 Task: Search one way flight ticket for 1 adult, 5 children, 2 infants in seat and 1 infant on lap in first from Mobile: Mobile Regional Airport to Laramie: Laramie Regional Airport on 5-3-2023. Choice of flights is Emirates. Number of bags: 7 checked bags. Price is upto 100000. Outbound departure time preference is 16:30.
Action: Mouse moved to (236, 328)
Screenshot: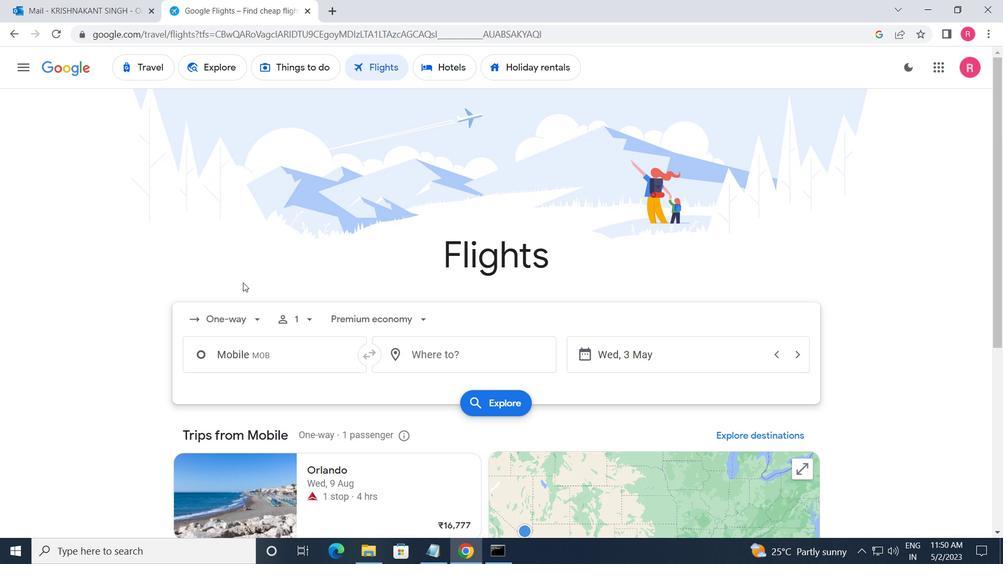 
Action: Mouse pressed left at (236, 328)
Screenshot: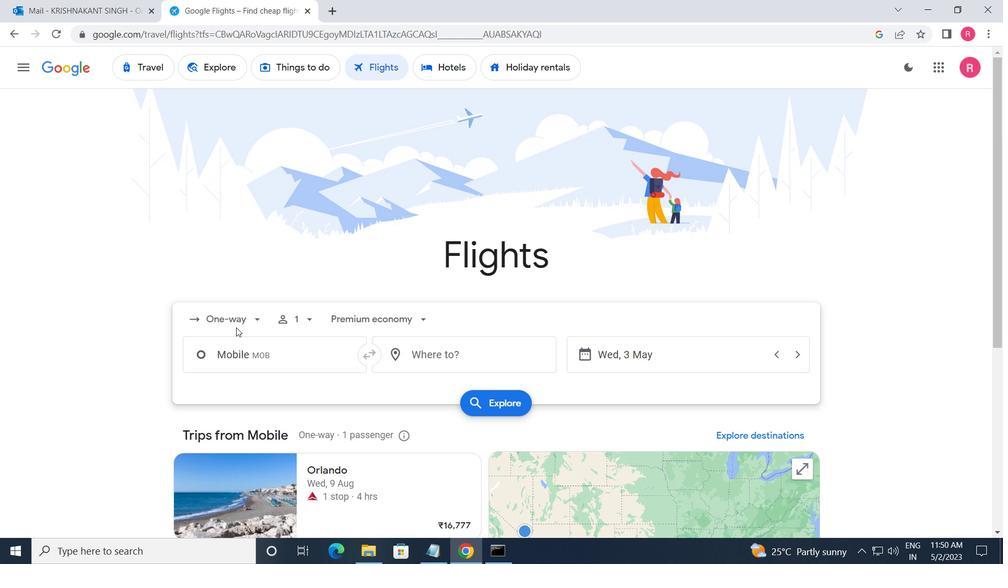 
Action: Mouse moved to (252, 382)
Screenshot: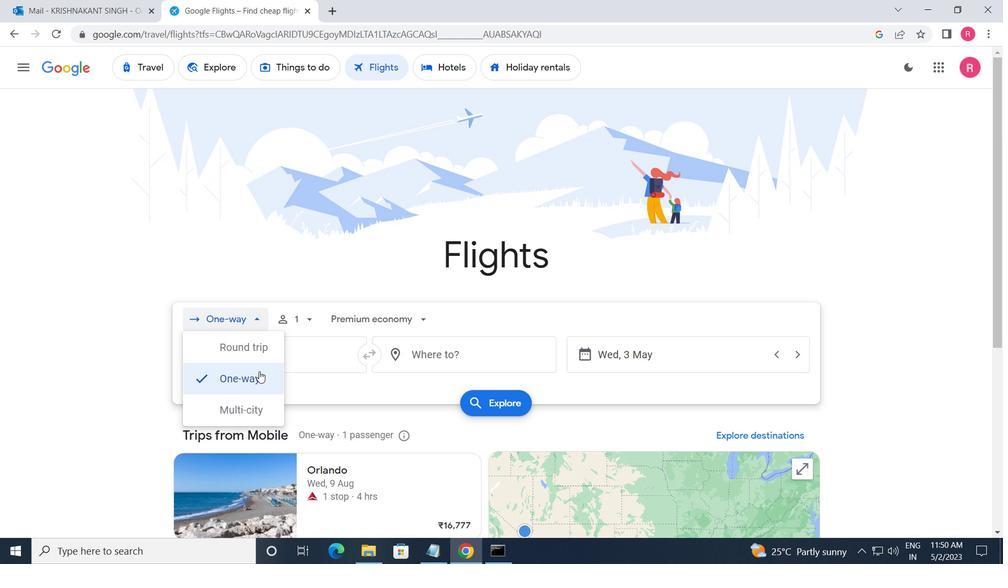 
Action: Mouse pressed left at (252, 382)
Screenshot: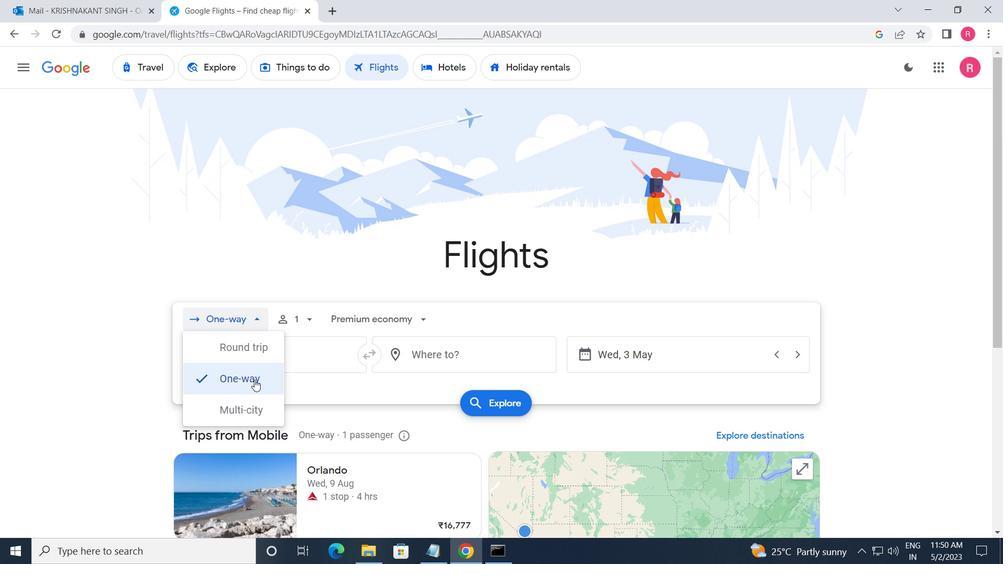 
Action: Mouse moved to (296, 326)
Screenshot: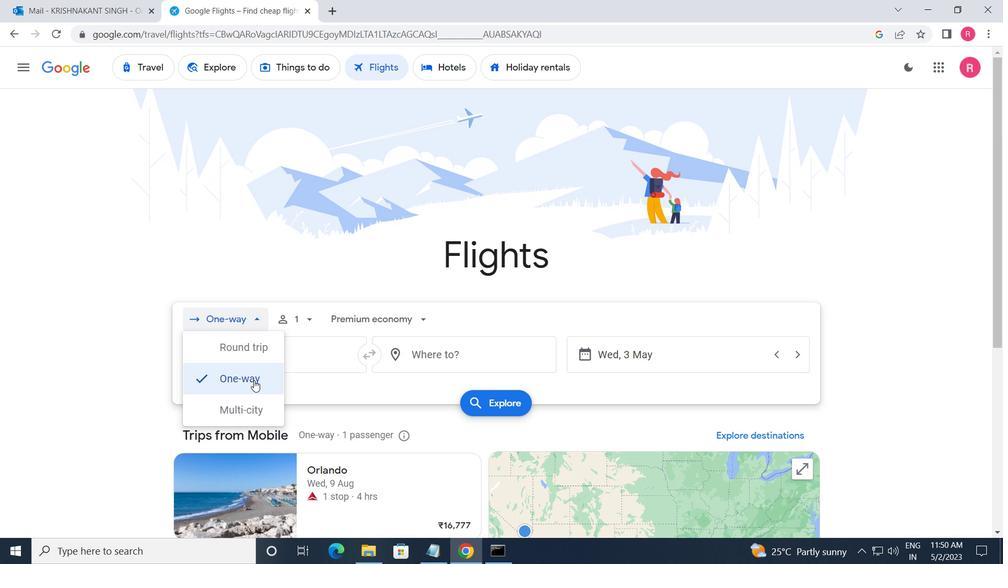 
Action: Mouse pressed left at (296, 326)
Screenshot: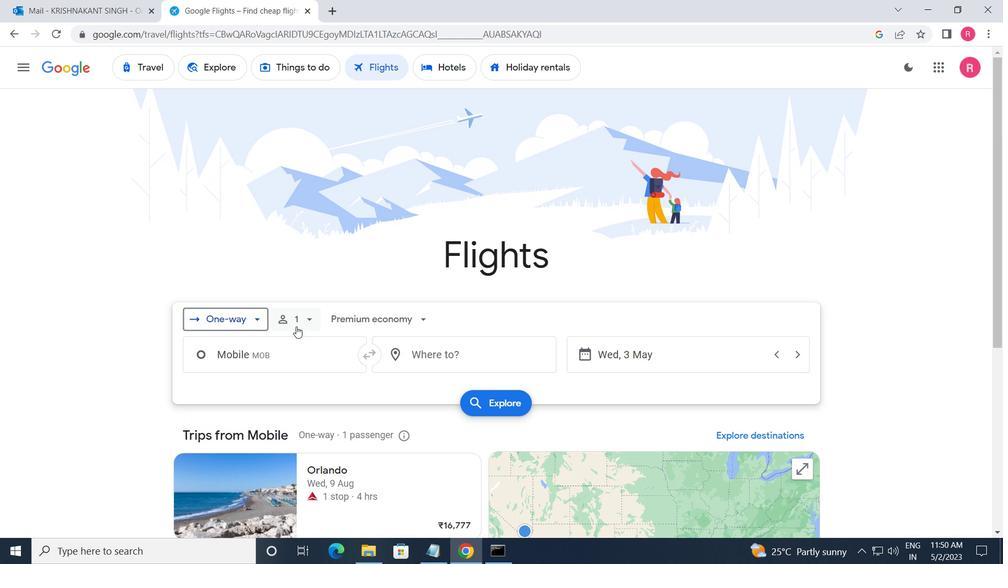 
Action: Mouse moved to (416, 380)
Screenshot: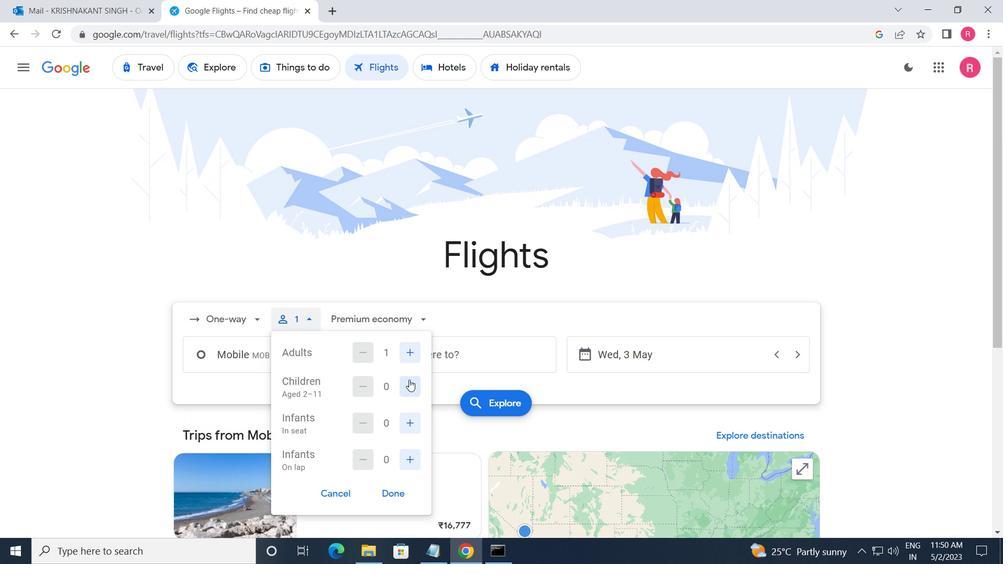 
Action: Mouse pressed left at (416, 380)
Screenshot: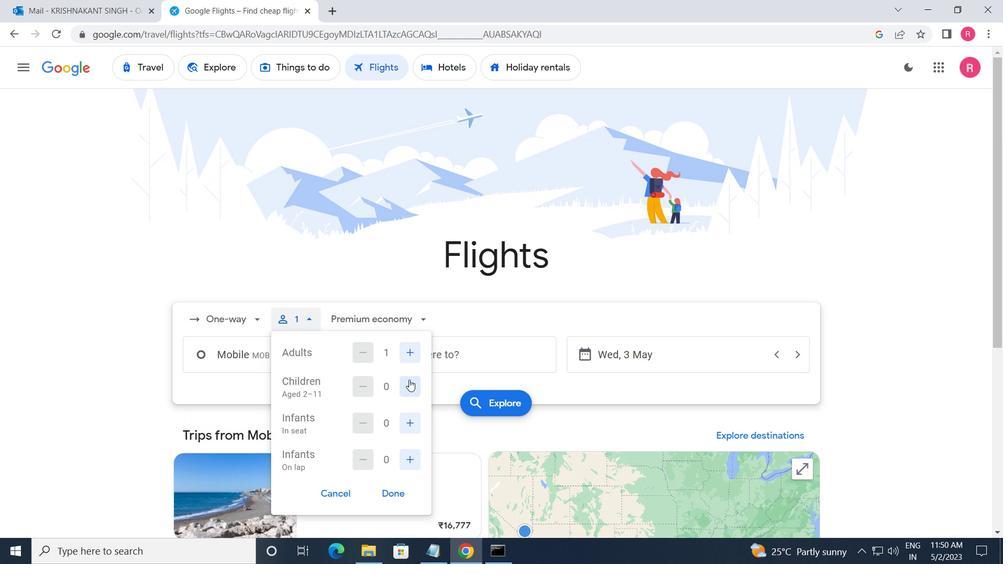 
Action: Mouse pressed left at (416, 380)
Screenshot: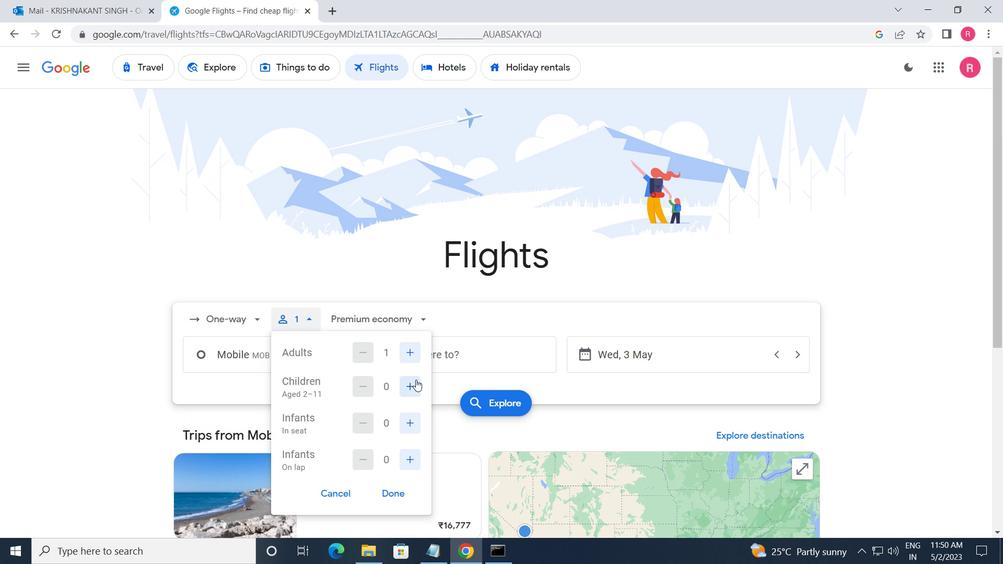 
Action: Mouse pressed left at (416, 380)
Screenshot: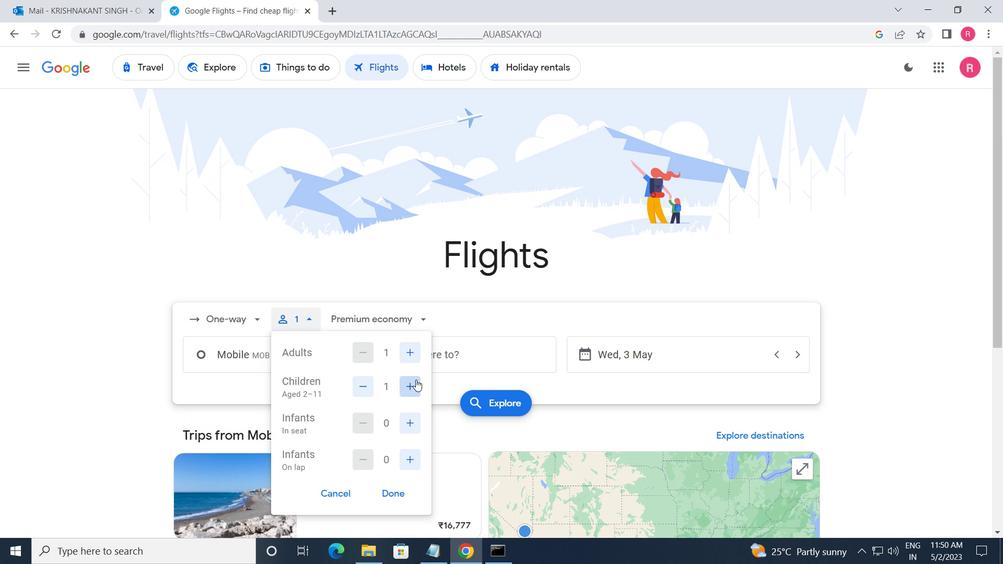 
Action: Mouse pressed left at (416, 380)
Screenshot: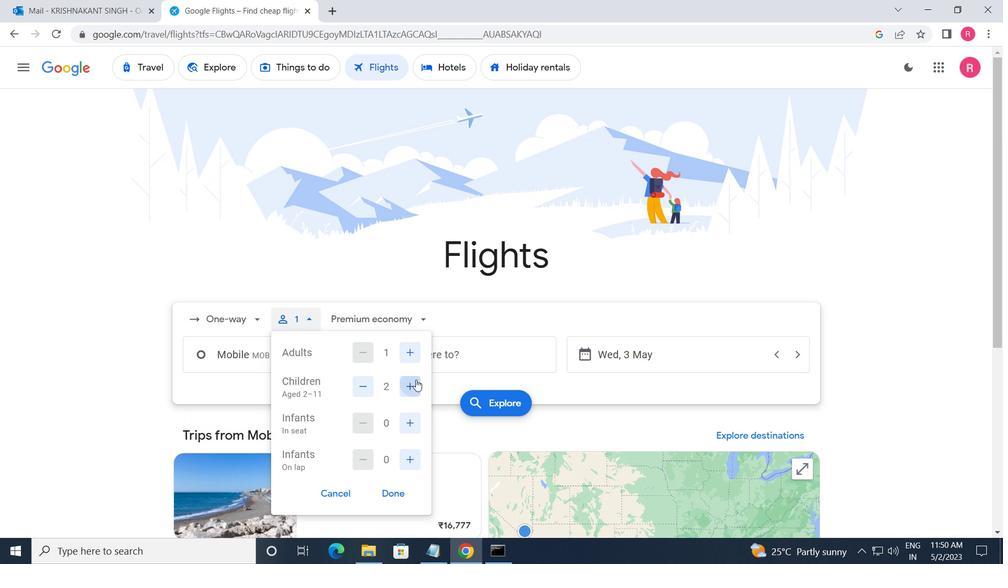 
Action: Mouse pressed left at (416, 380)
Screenshot: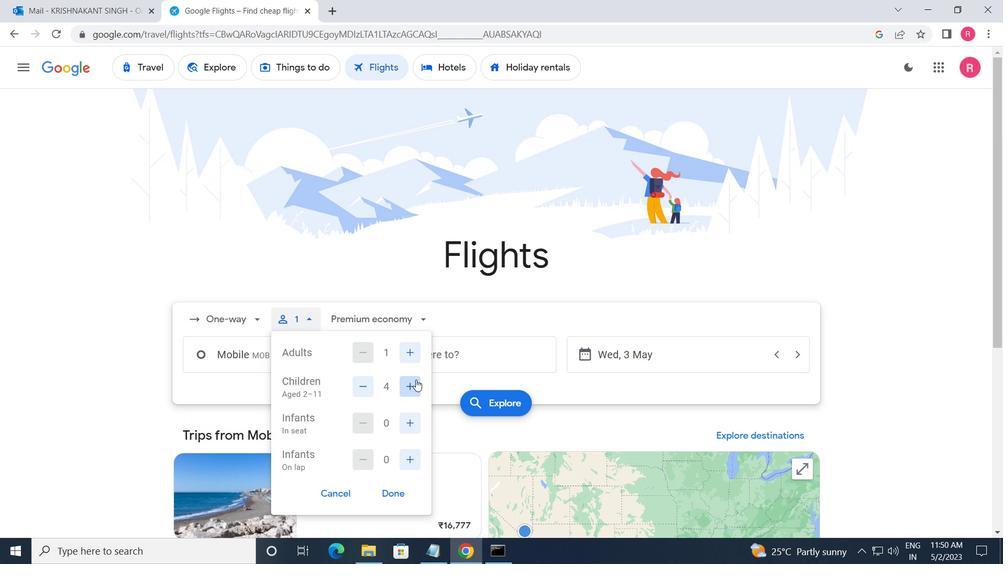 
Action: Mouse moved to (411, 421)
Screenshot: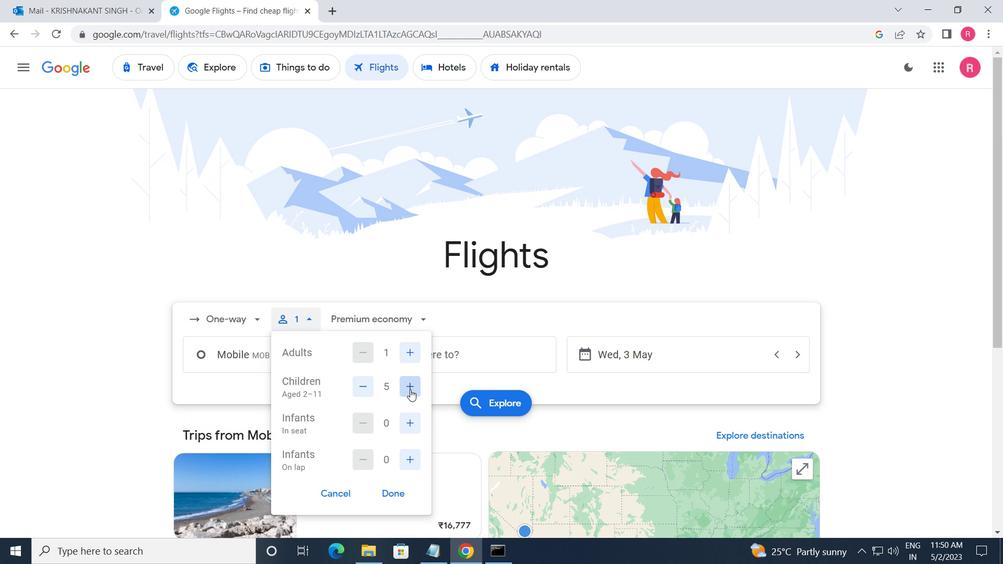 
Action: Mouse pressed left at (411, 421)
Screenshot: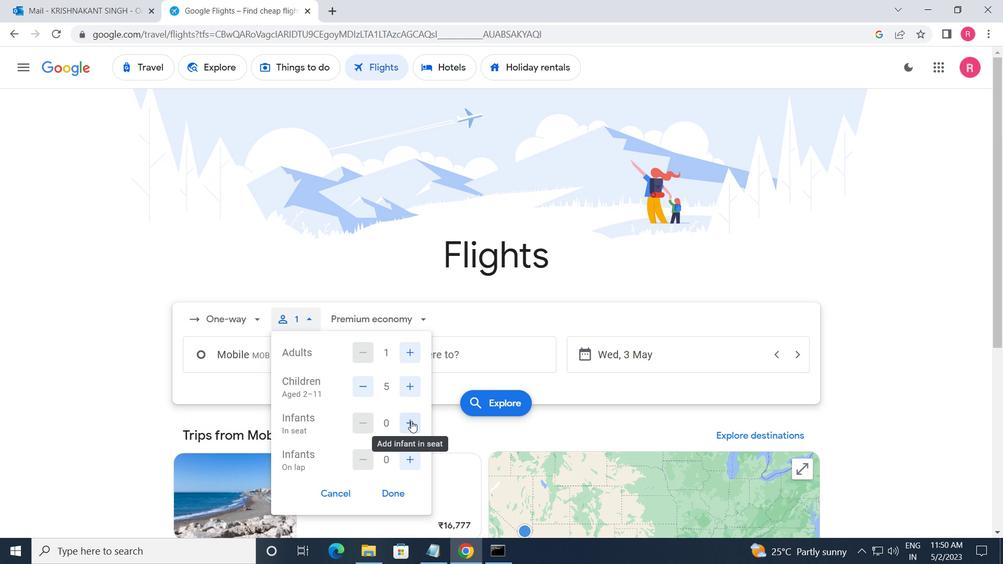 
Action: Mouse moved to (411, 421)
Screenshot: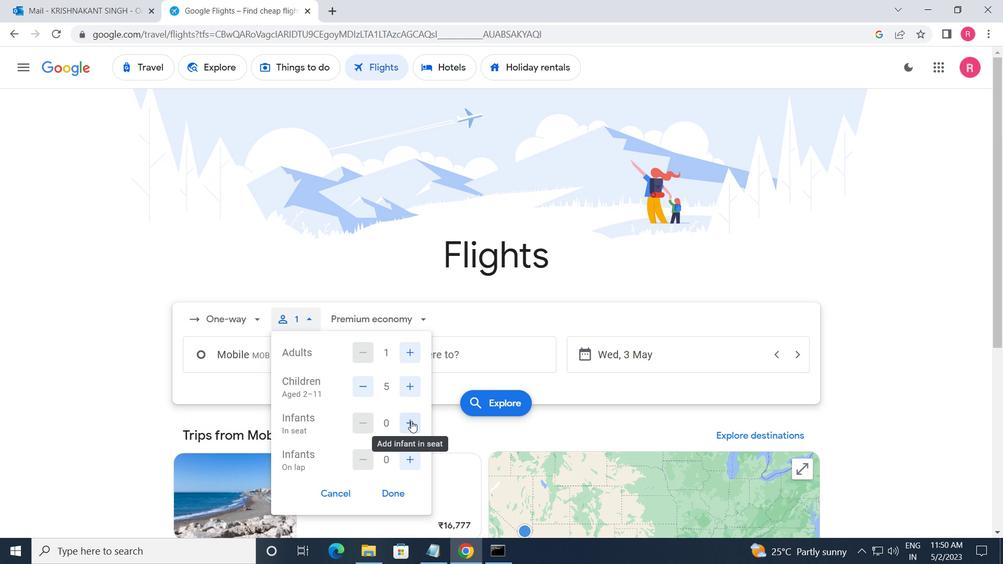 
Action: Mouse pressed left at (411, 421)
Screenshot: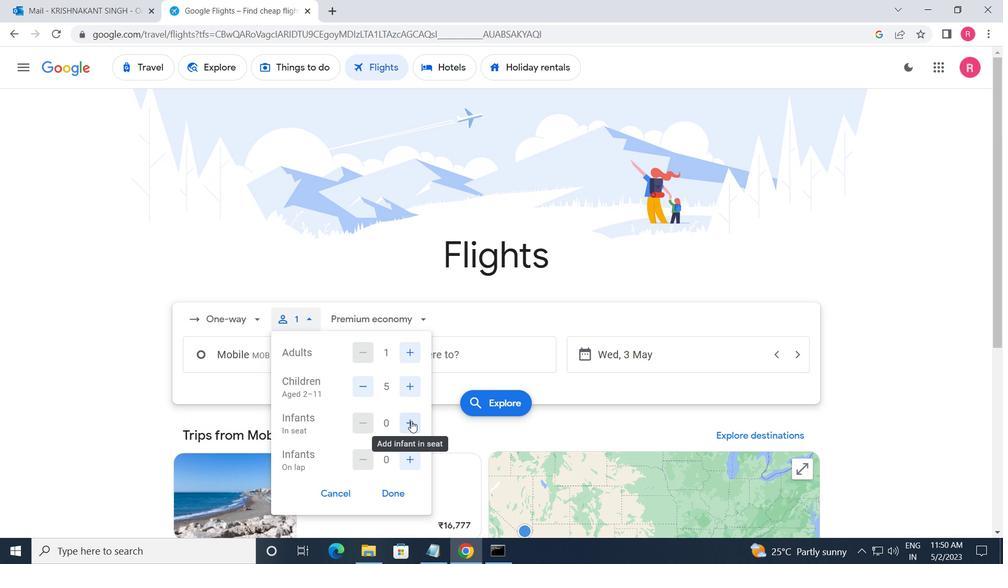 
Action: Mouse moved to (406, 458)
Screenshot: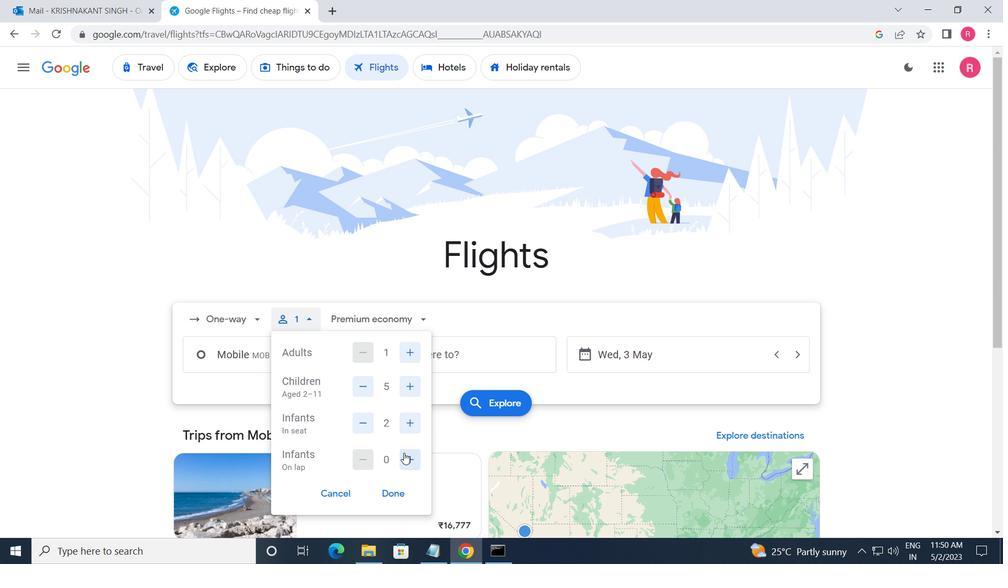
Action: Mouse pressed left at (406, 458)
Screenshot: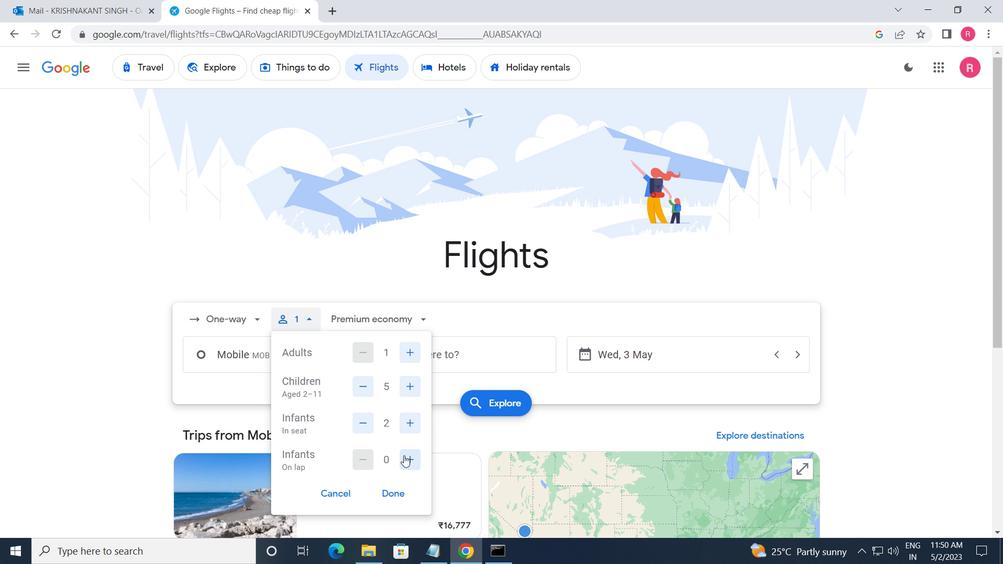 
Action: Mouse moved to (367, 462)
Screenshot: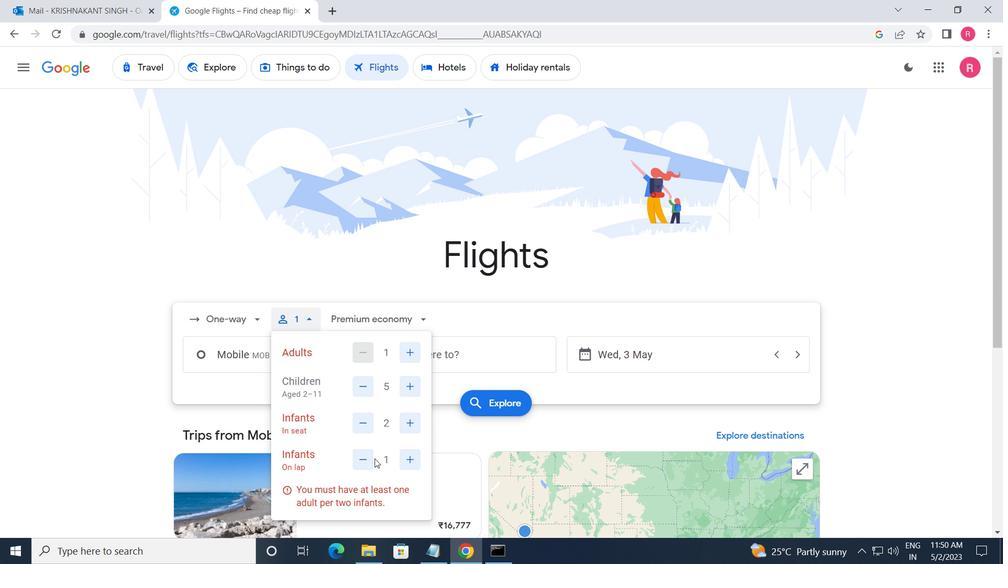 
Action: Mouse pressed left at (367, 462)
Screenshot: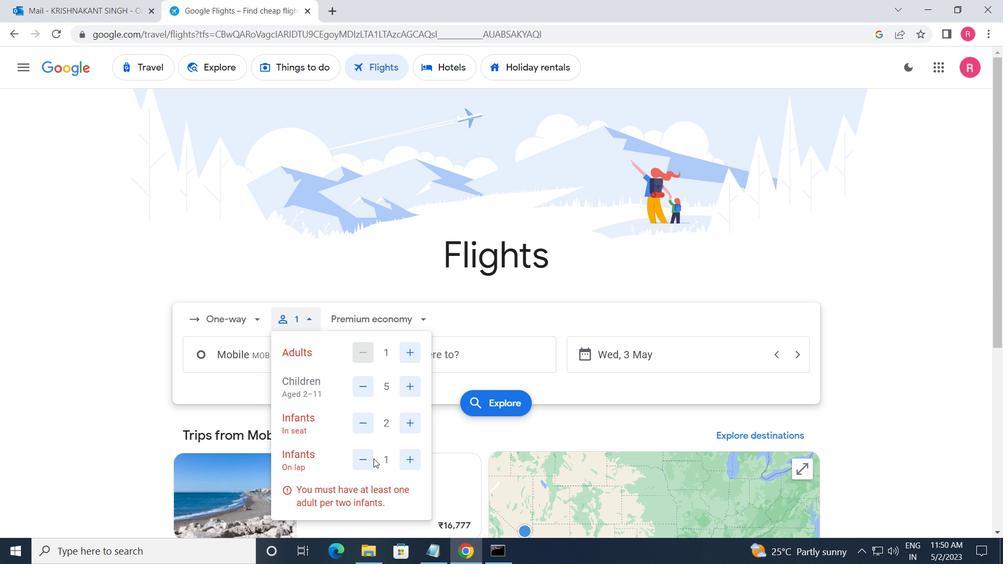 
Action: Mouse moved to (391, 503)
Screenshot: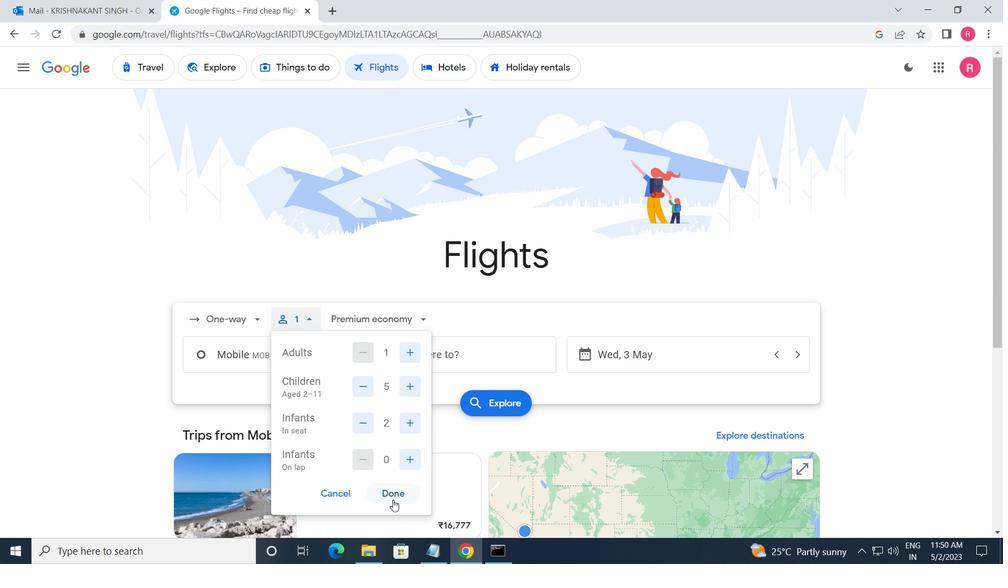 
Action: Mouse pressed left at (391, 503)
Screenshot: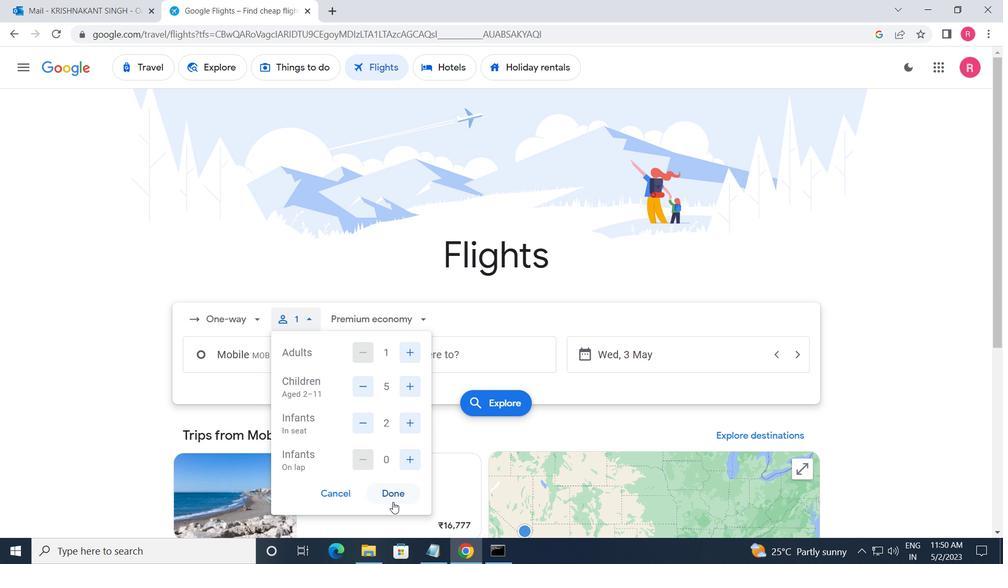 
Action: Mouse moved to (382, 321)
Screenshot: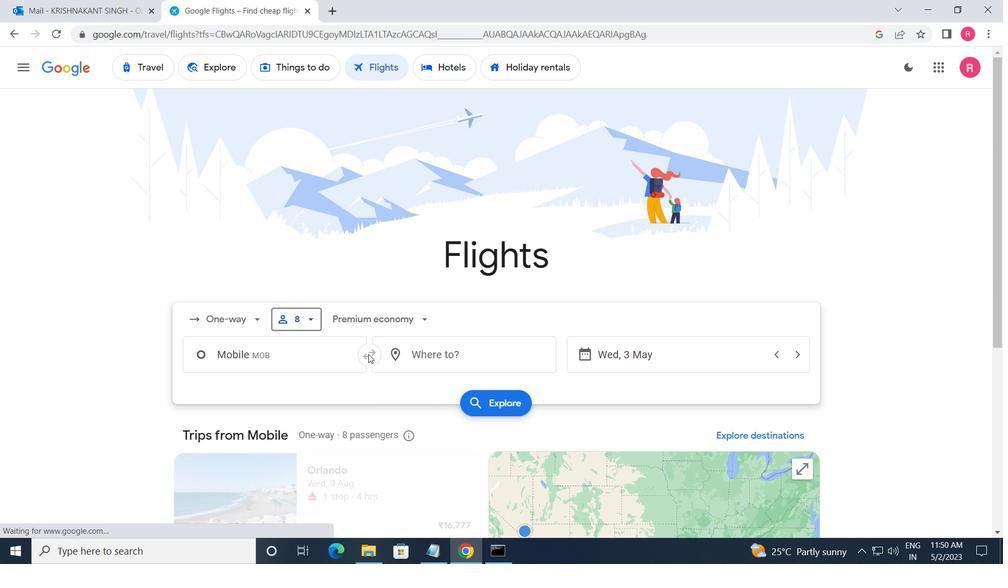 
Action: Mouse pressed left at (382, 321)
Screenshot: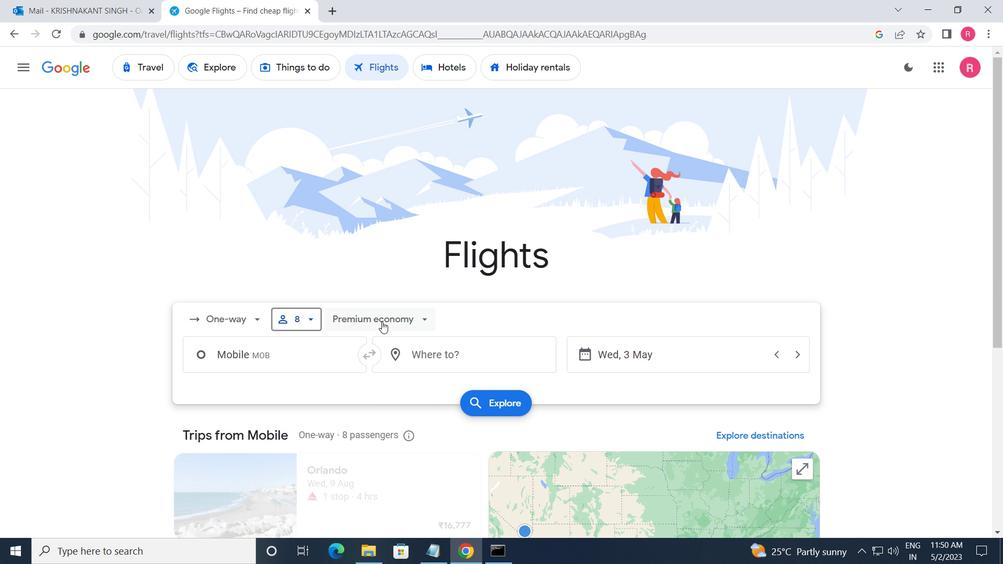 
Action: Mouse moved to (368, 443)
Screenshot: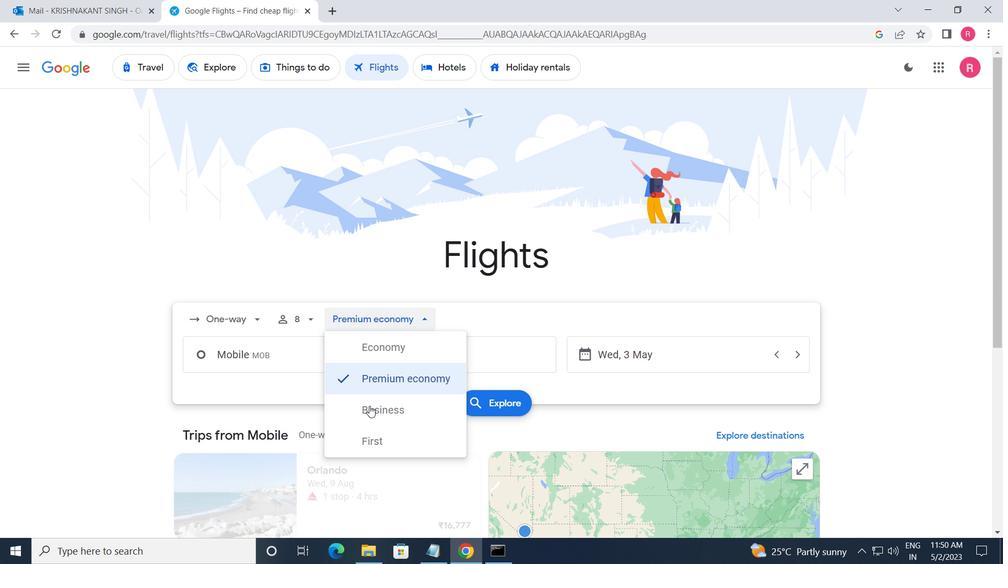 
Action: Mouse pressed left at (368, 443)
Screenshot: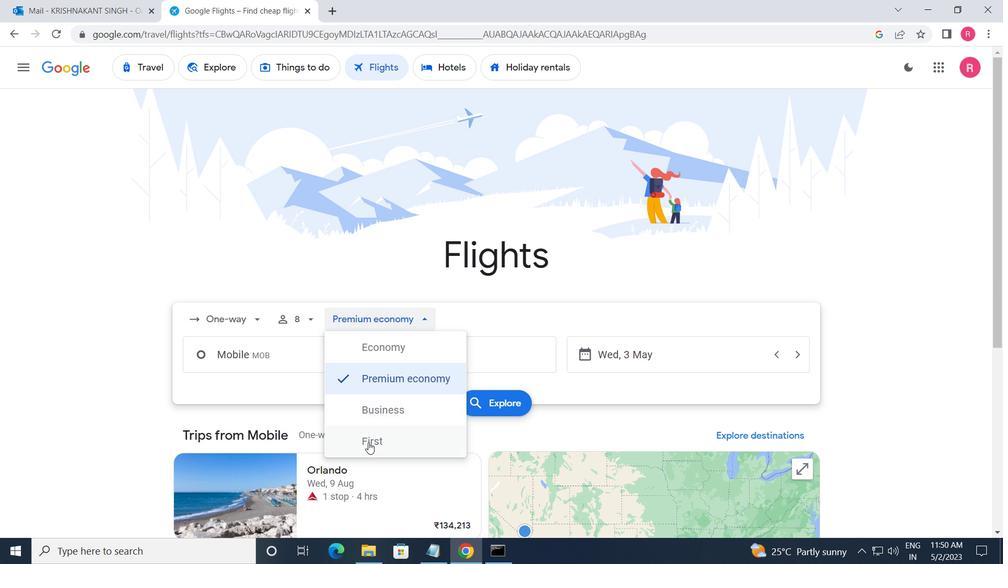 
Action: Mouse moved to (309, 353)
Screenshot: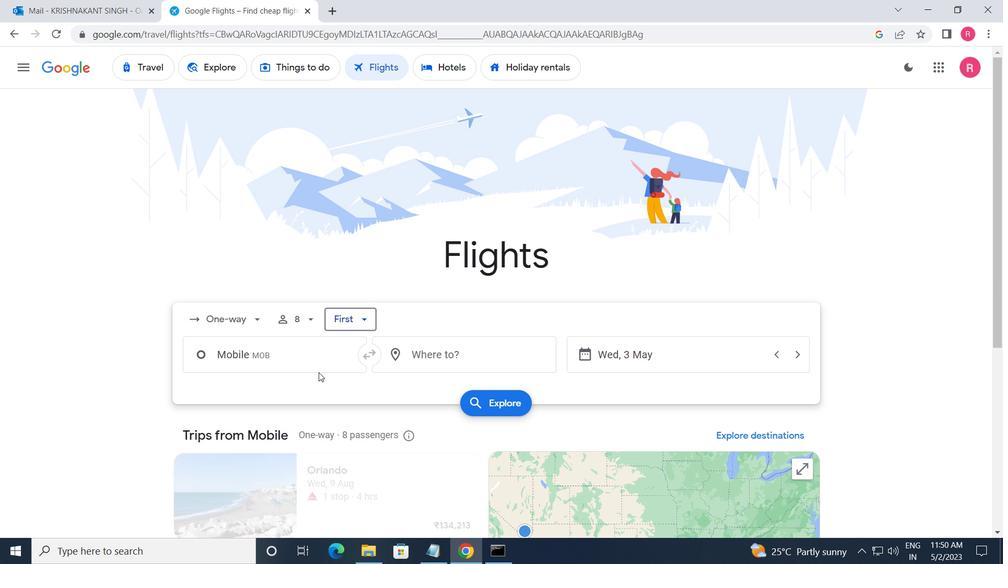 
Action: Mouse pressed left at (309, 353)
Screenshot: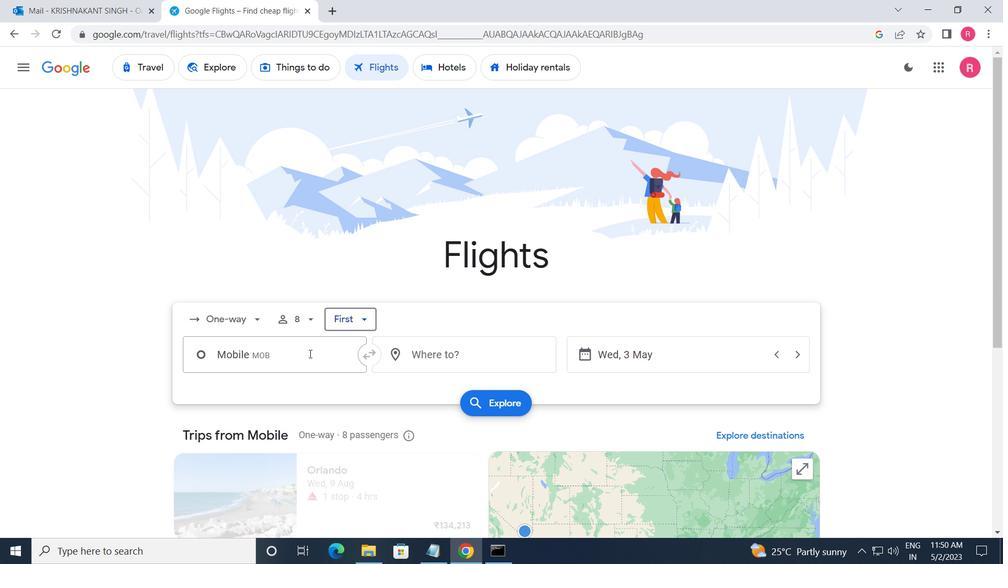 
Action: Mouse moved to (303, 425)
Screenshot: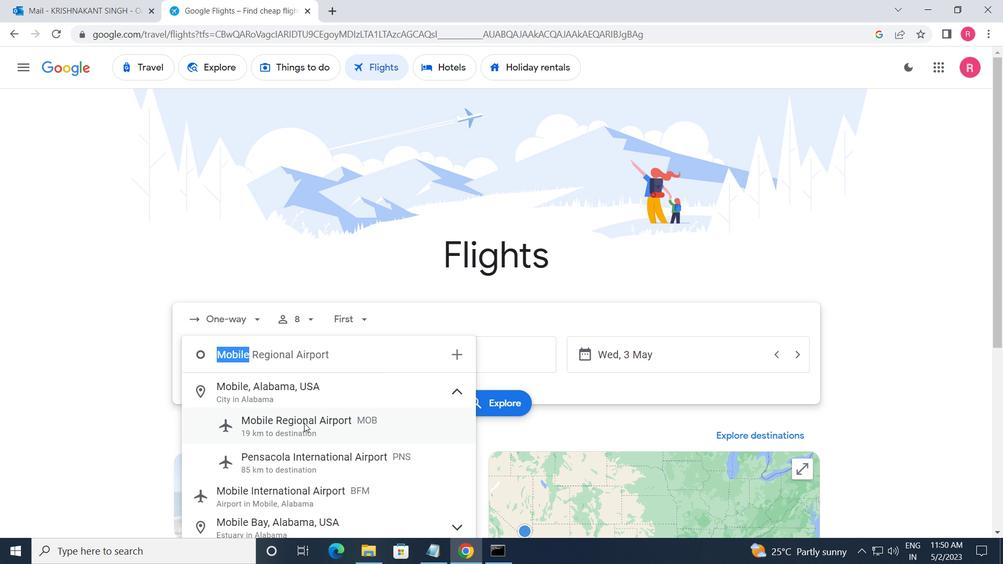 
Action: Mouse pressed left at (303, 425)
Screenshot: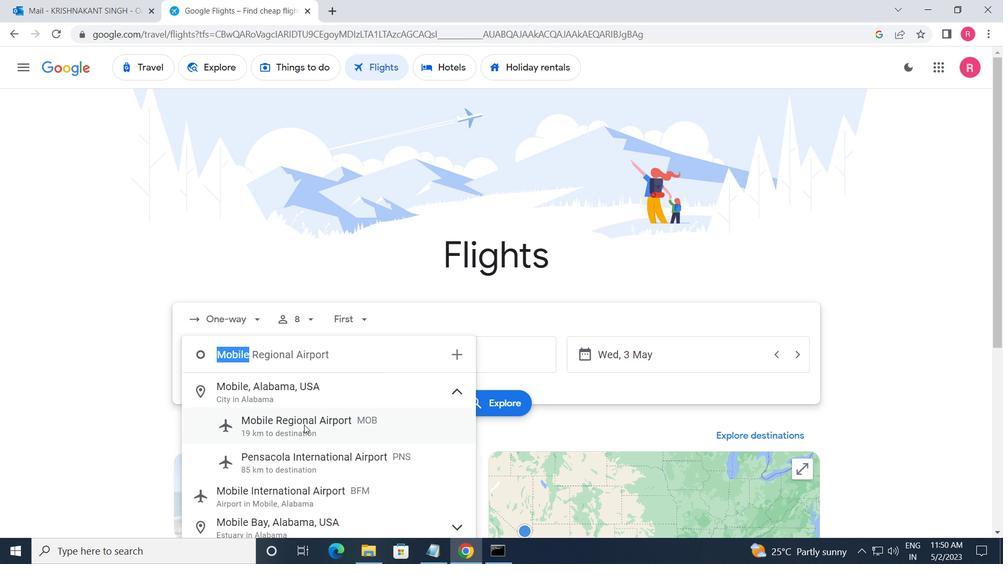 
Action: Mouse moved to (463, 351)
Screenshot: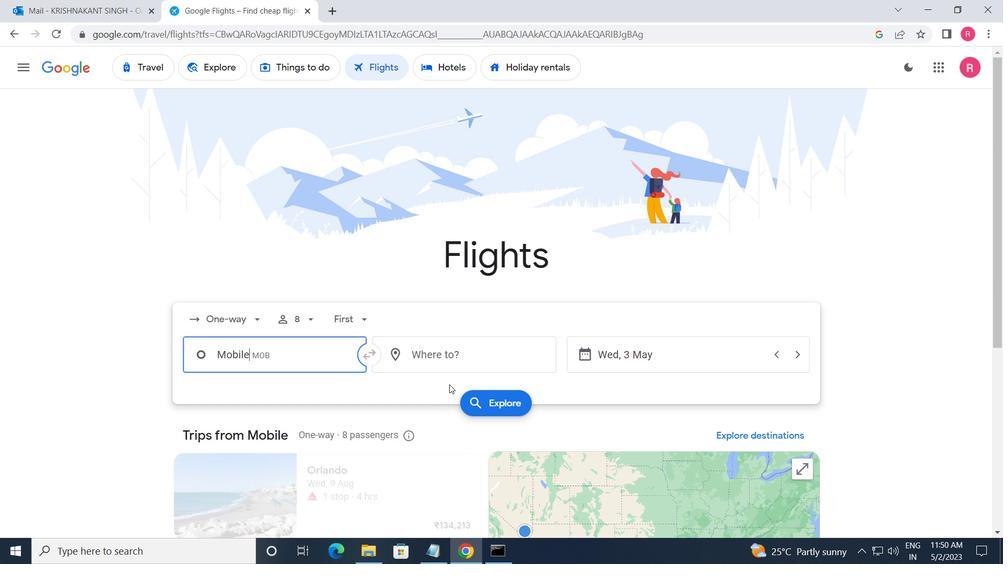 
Action: Mouse pressed left at (463, 351)
Screenshot: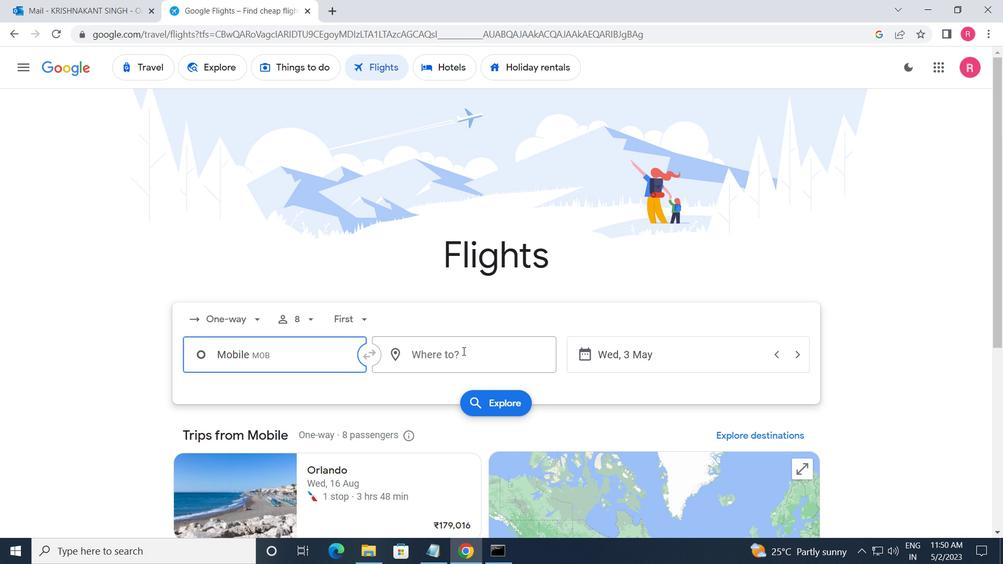 
Action: Mouse moved to (438, 494)
Screenshot: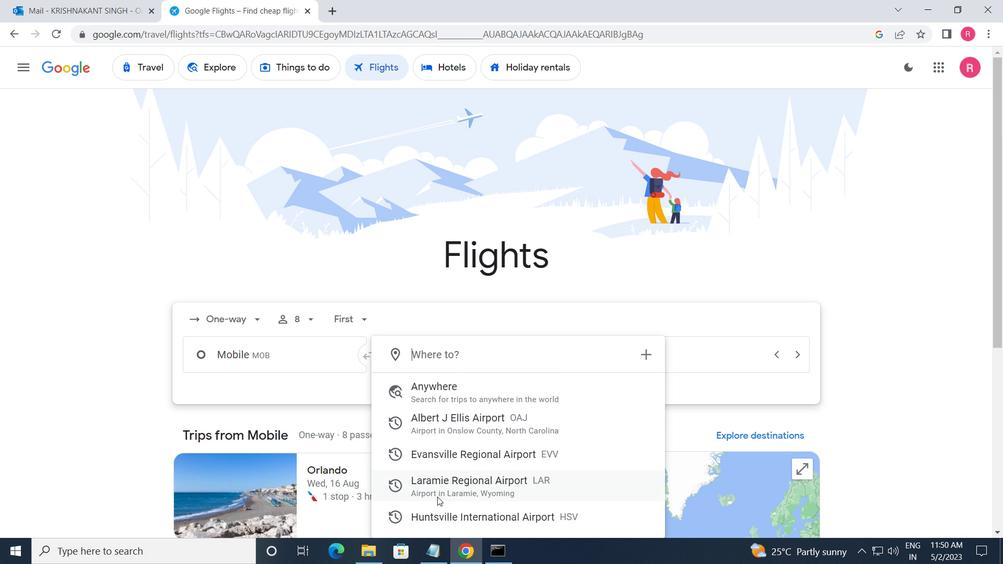 
Action: Mouse pressed left at (438, 494)
Screenshot: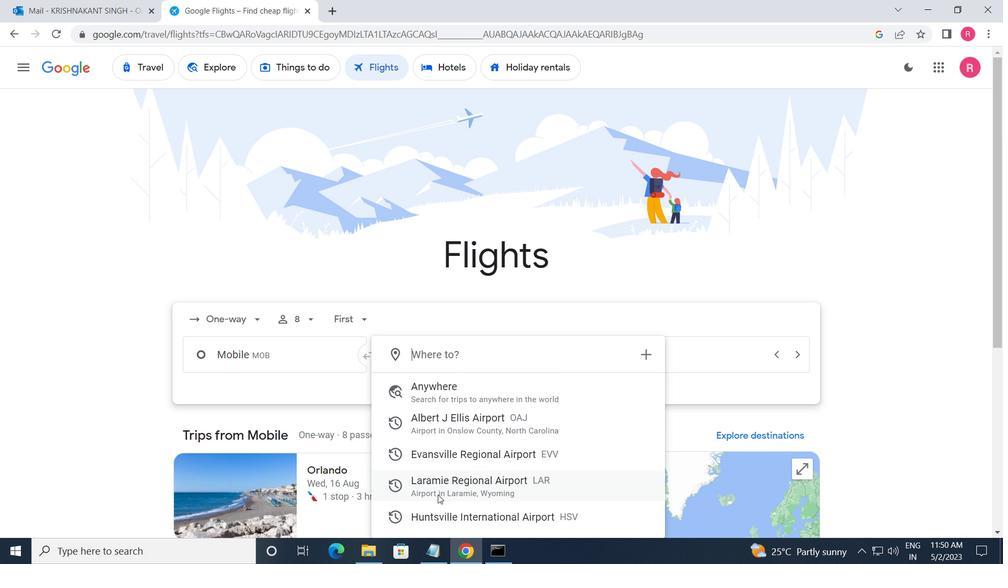 
Action: Mouse moved to (664, 361)
Screenshot: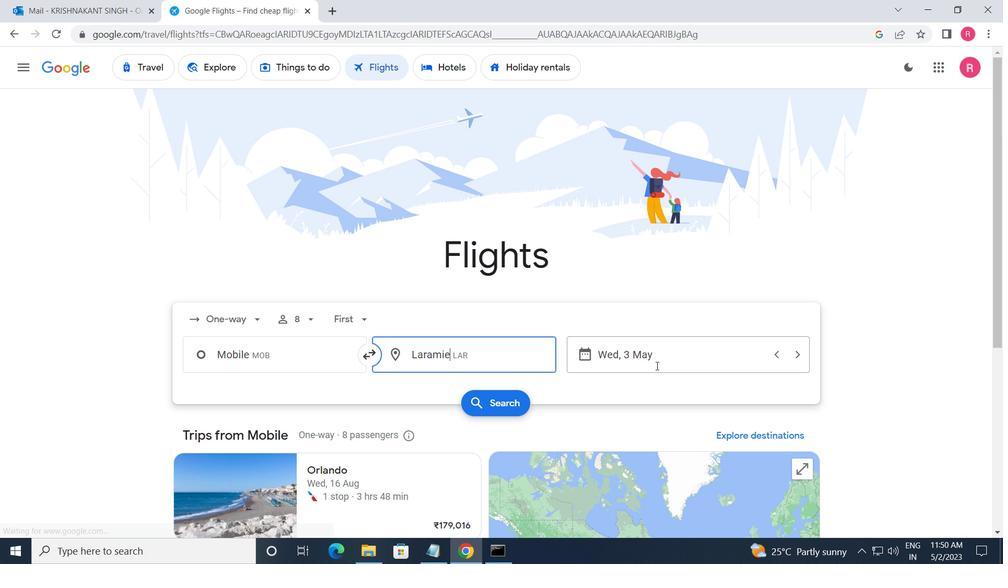 
Action: Mouse pressed left at (664, 361)
Screenshot: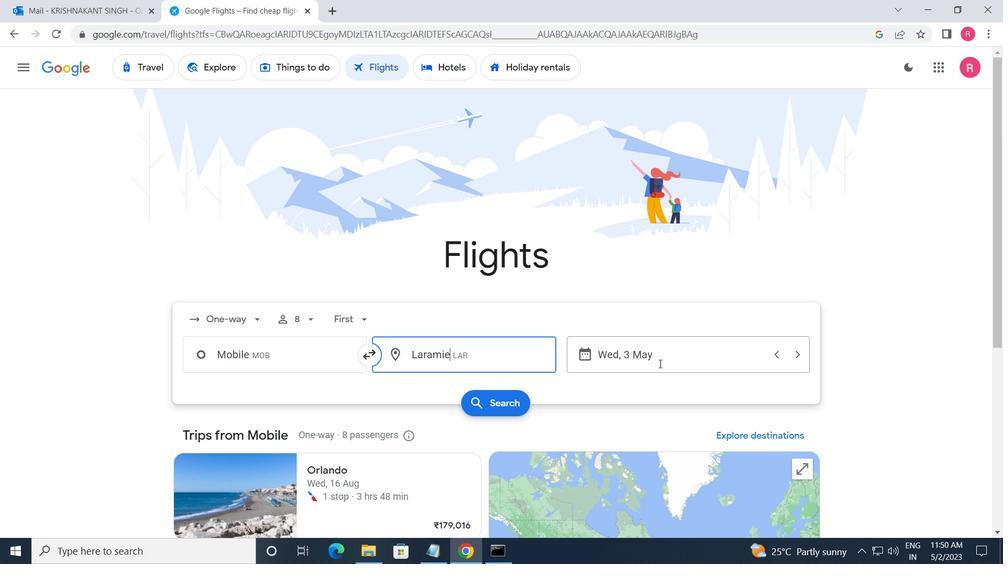 
Action: Mouse moved to (439, 304)
Screenshot: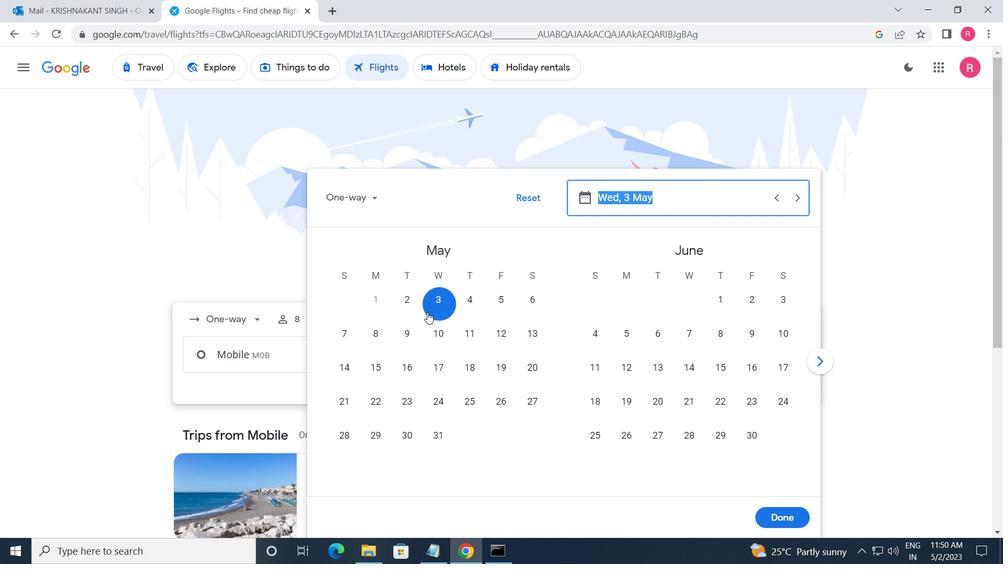 
Action: Mouse pressed left at (439, 304)
Screenshot: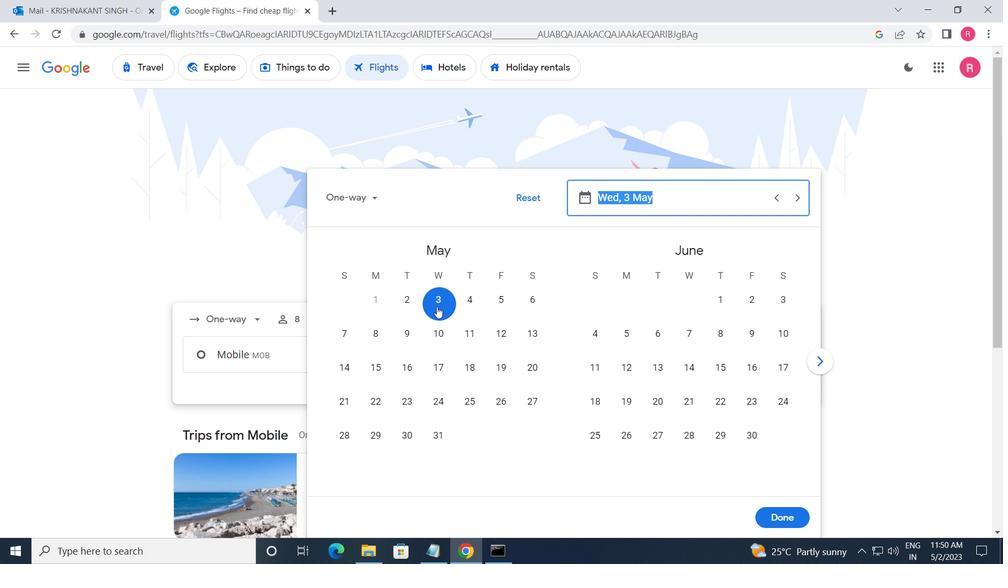 
Action: Mouse moved to (786, 528)
Screenshot: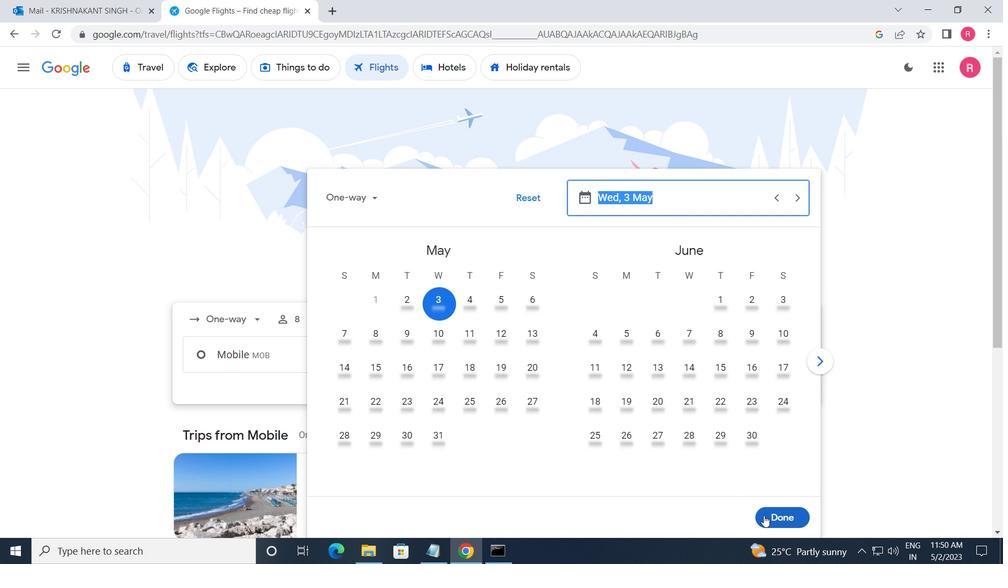 
Action: Mouse pressed left at (786, 528)
Screenshot: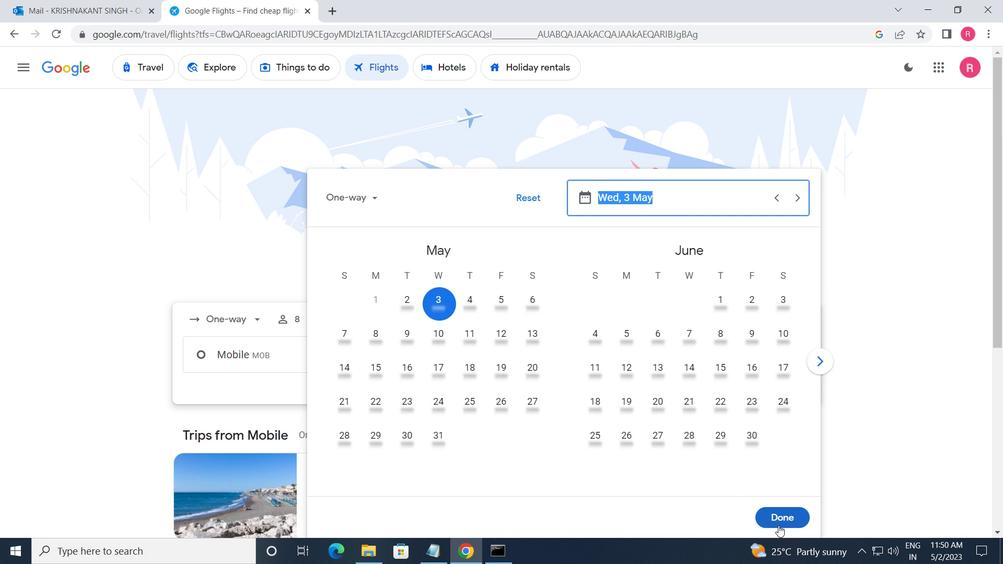 
Action: Mouse moved to (487, 390)
Screenshot: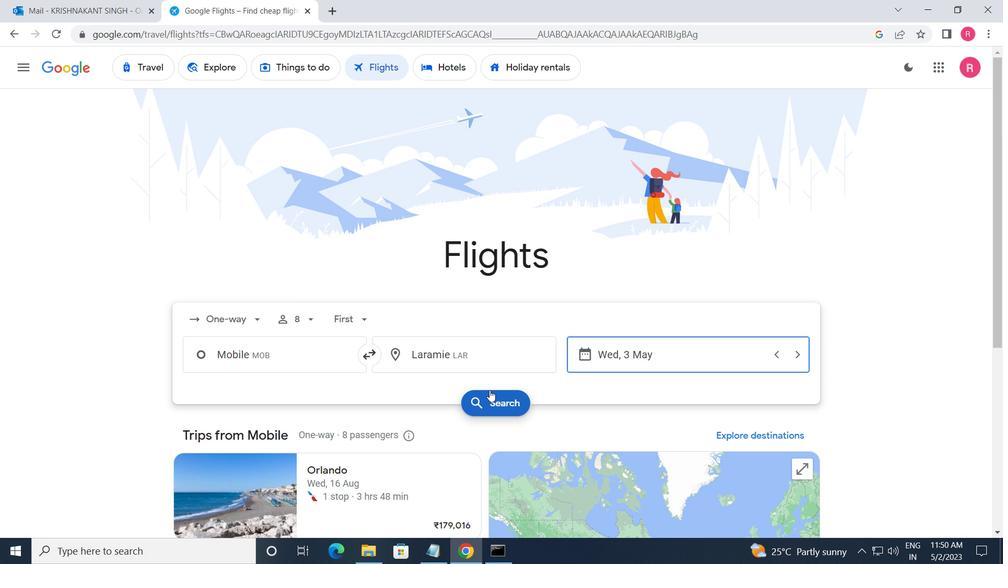 
Action: Mouse pressed left at (487, 390)
Screenshot: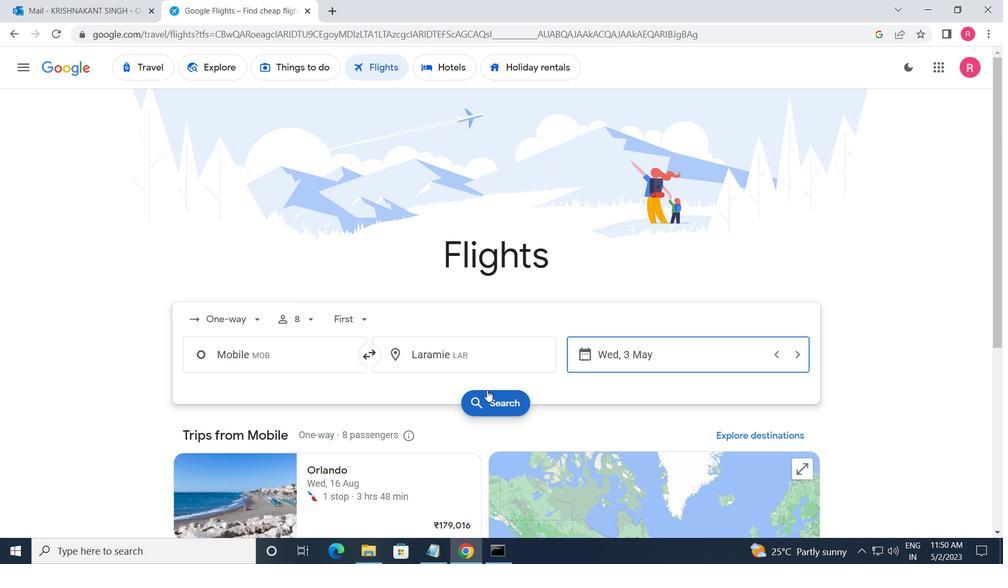 
Action: Mouse moved to (204, 194)
Screenshot: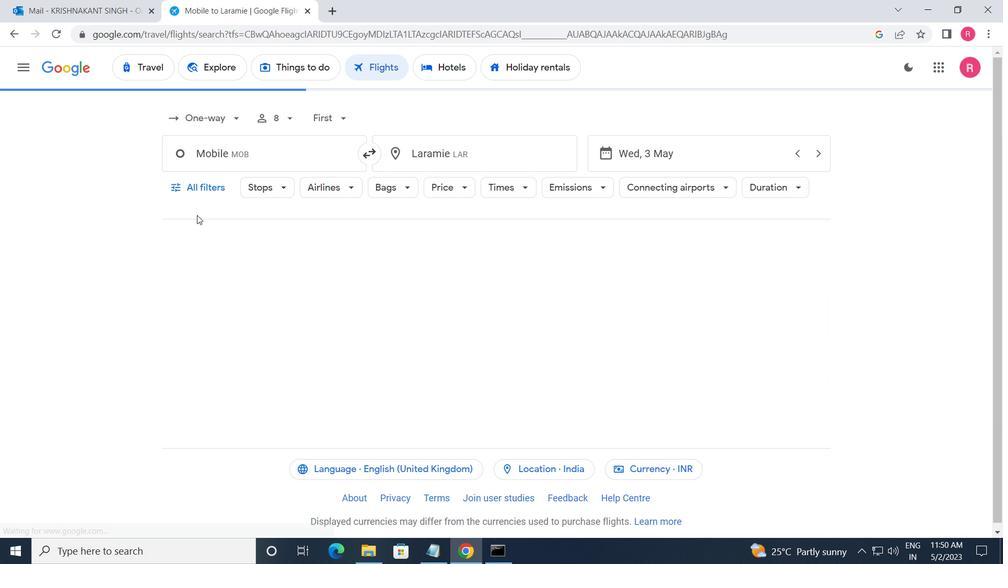 
Action: Mouse pressed left at (204, 194)
Screenshot: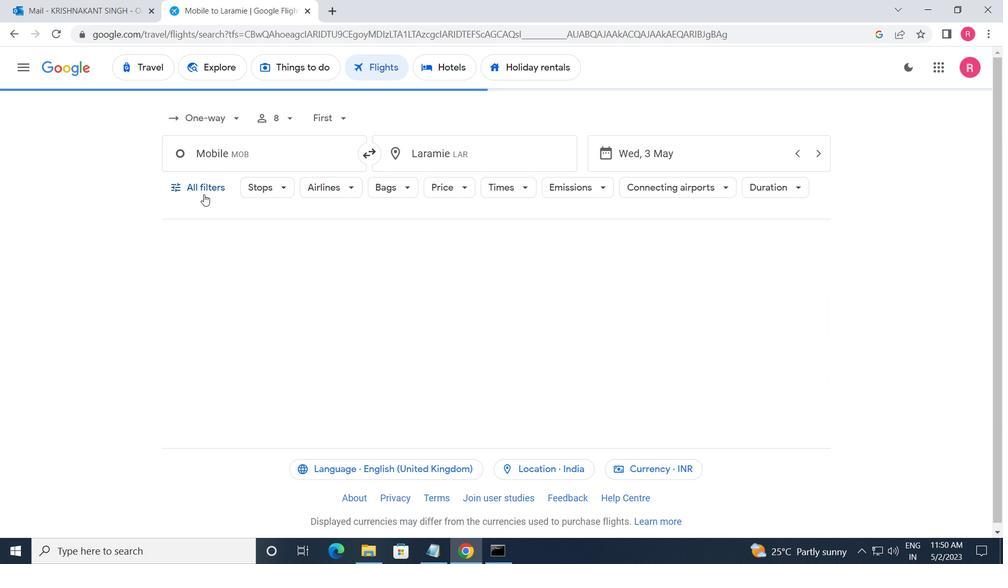 
Action: Mouse moved to (199, 198)
Screenshot: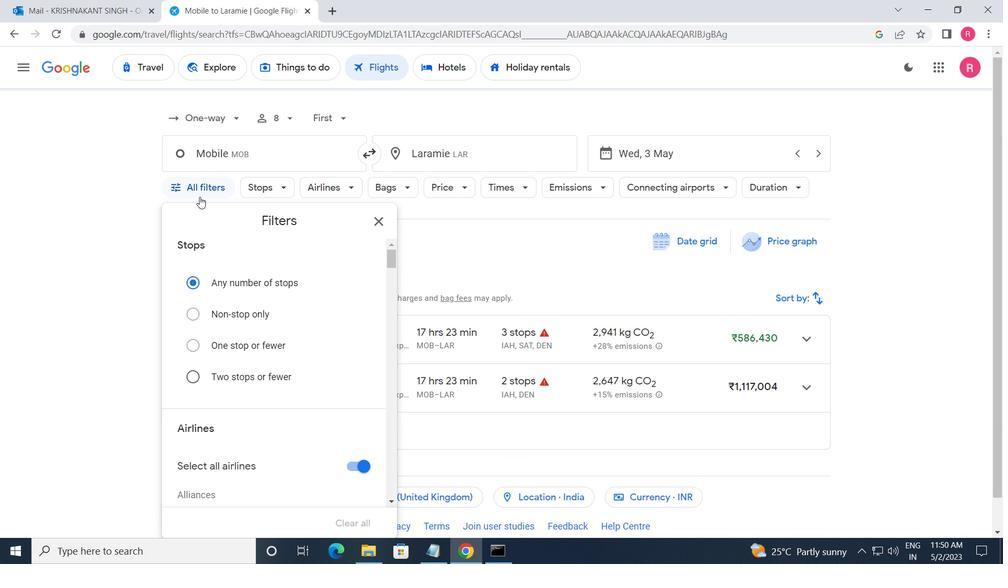 
Action: Mouse scrolled (199, 198) with delta (0, 0)
Screenshot: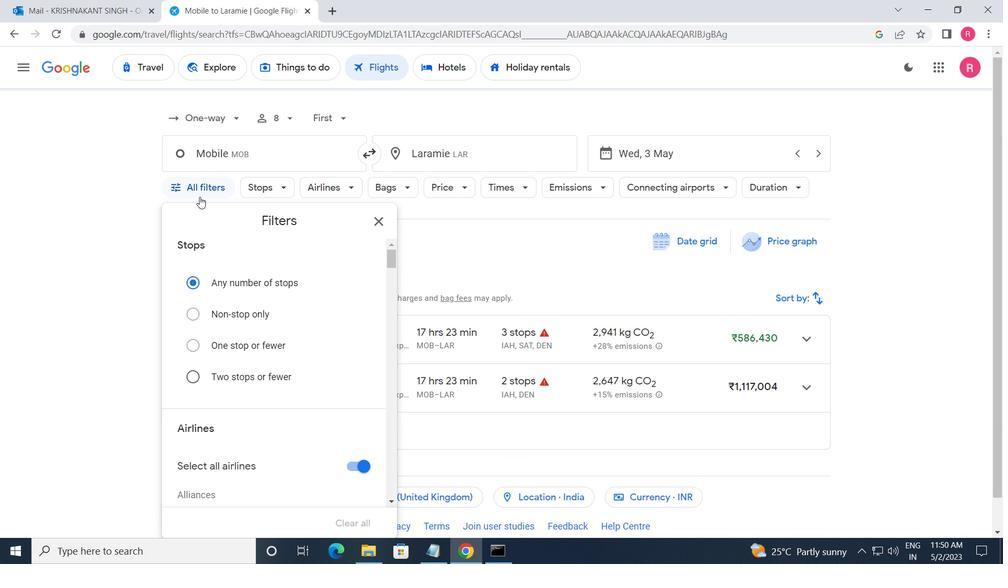 
Action: Mouse moved to (195, 226)
Screenshot: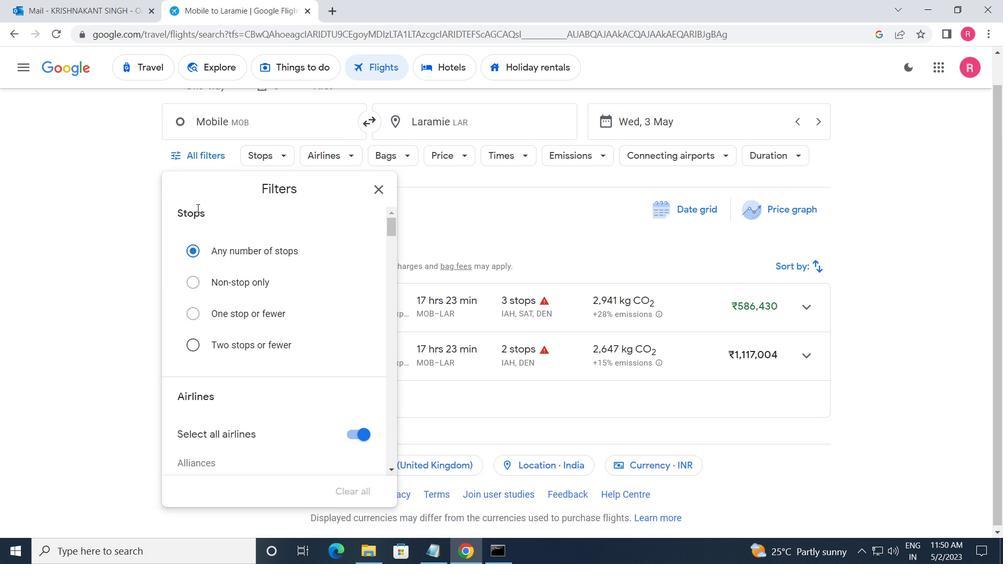 
Action: Mouse scrolled (195, 226) with delta (0, 0)
Screenshot: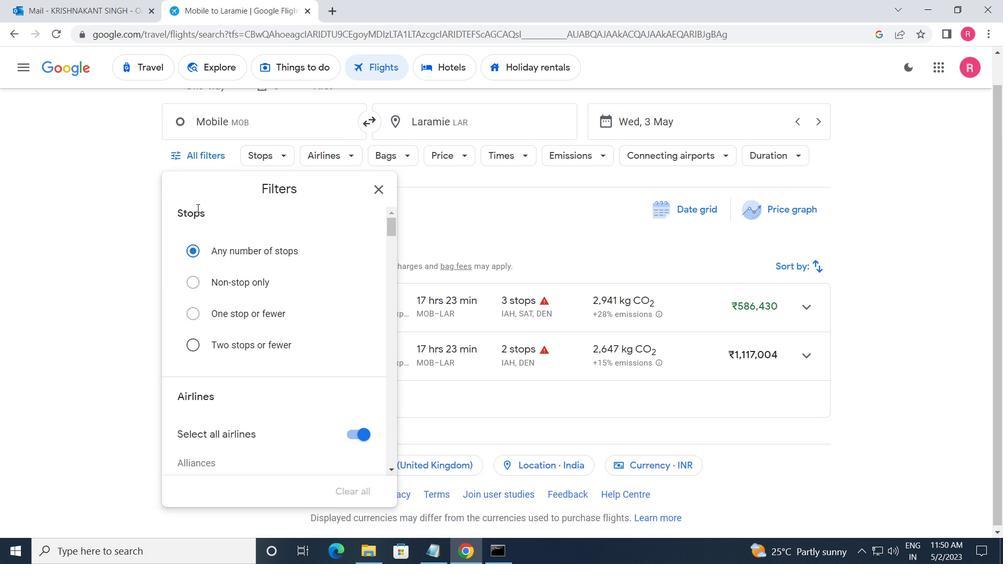 
Action: Mouse moved to (252, 290)
Screenshot: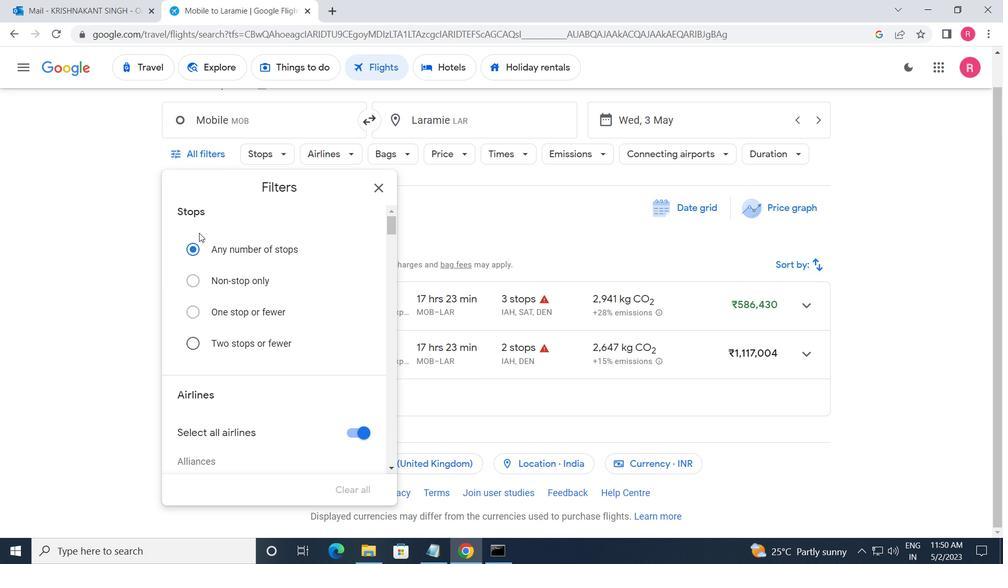 
Action: Mouse scrolled (252, 289) with delta (0, 0)
Screenshot: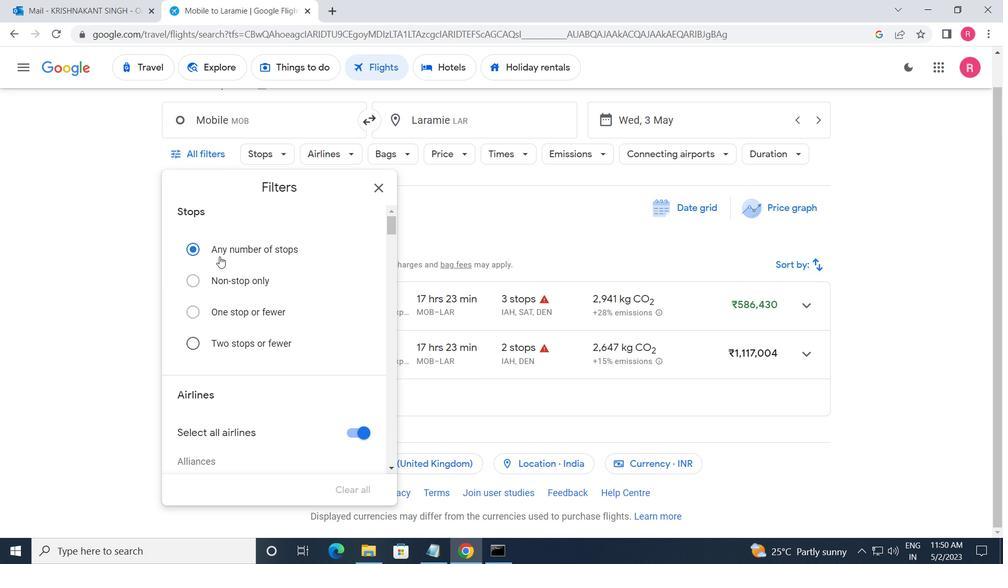 
Action: Mouse moved to (252, 290)
Screenshot: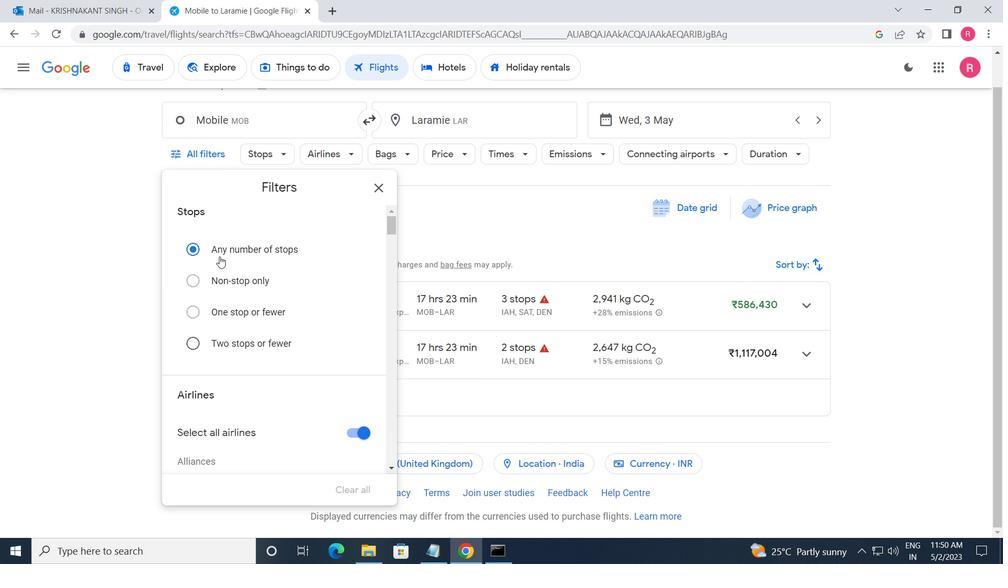 
Action: Mouse scrolled (252, 289) with delta (0, 0)
Screenshot: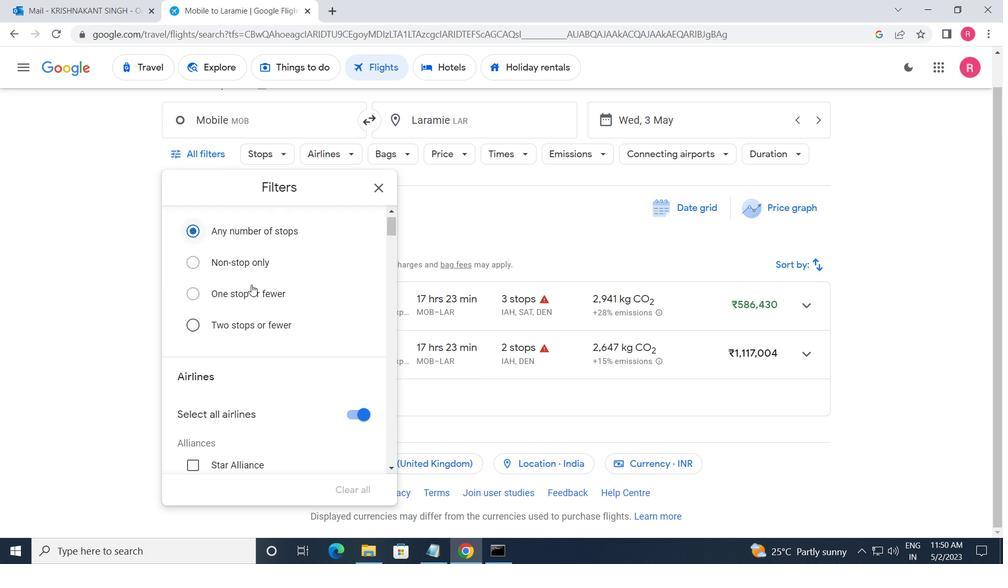 
Action: Mouse scrolled (252, 289) with delta (0, 0)
Screenshot: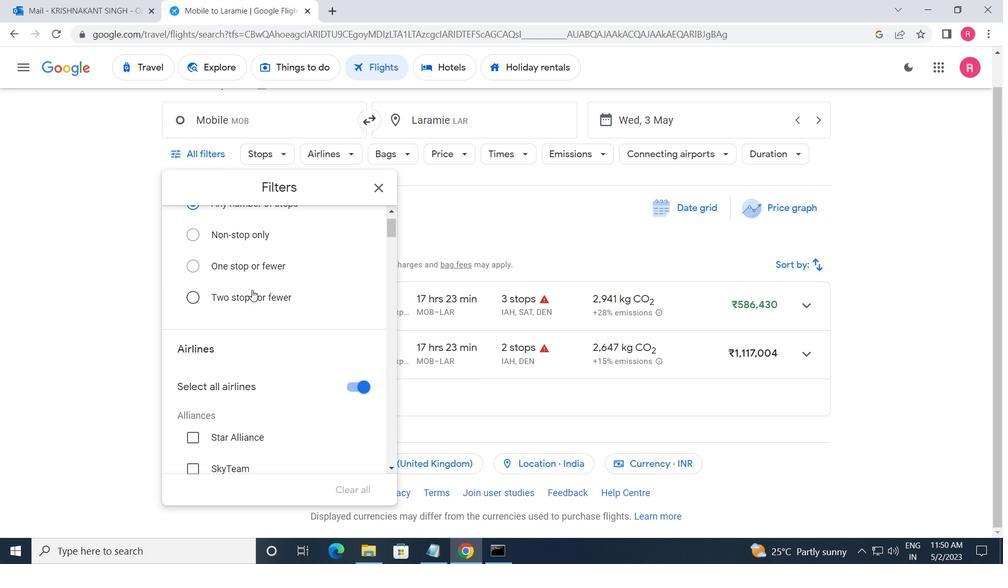 
Action: Mouse moved to (249, 290)
Screenshot: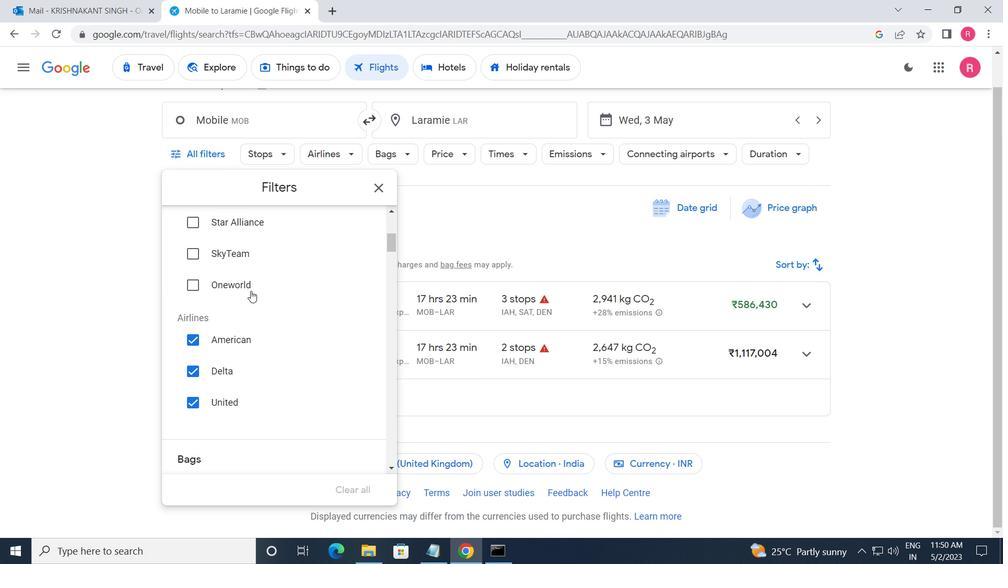 
Action: Mouse scrolled (249, 291) with delta (0, 0)
Screenshot: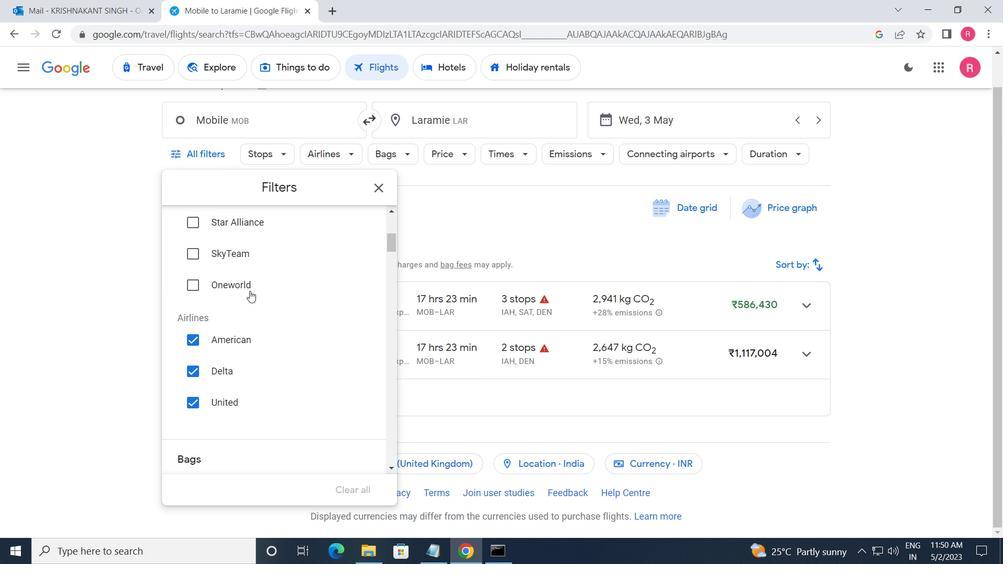 
Action: Mouse scrolled (249, 291) with delta (0, 0)
Screenshot: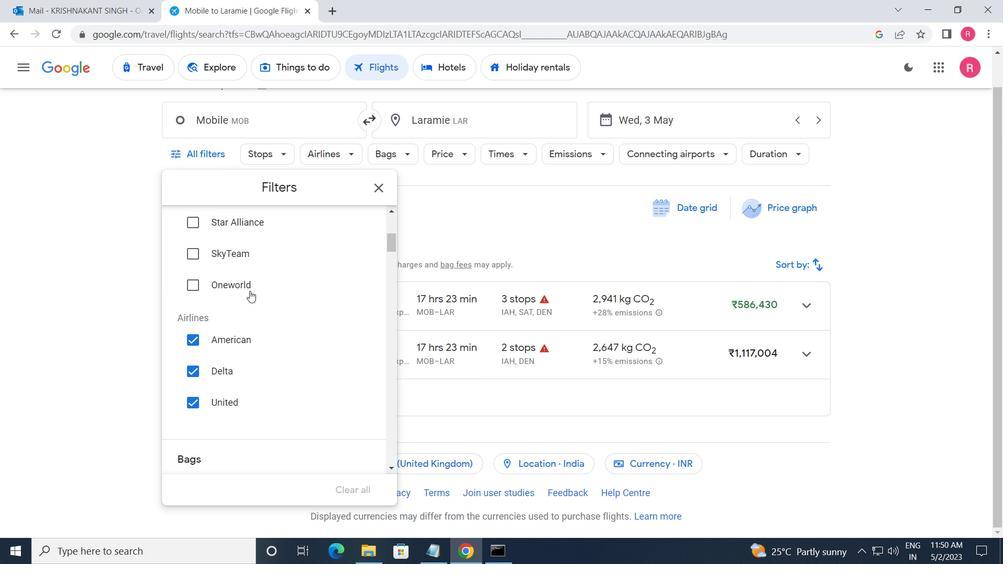 
Action: Mouse moved to (360, 304)
Screenshot: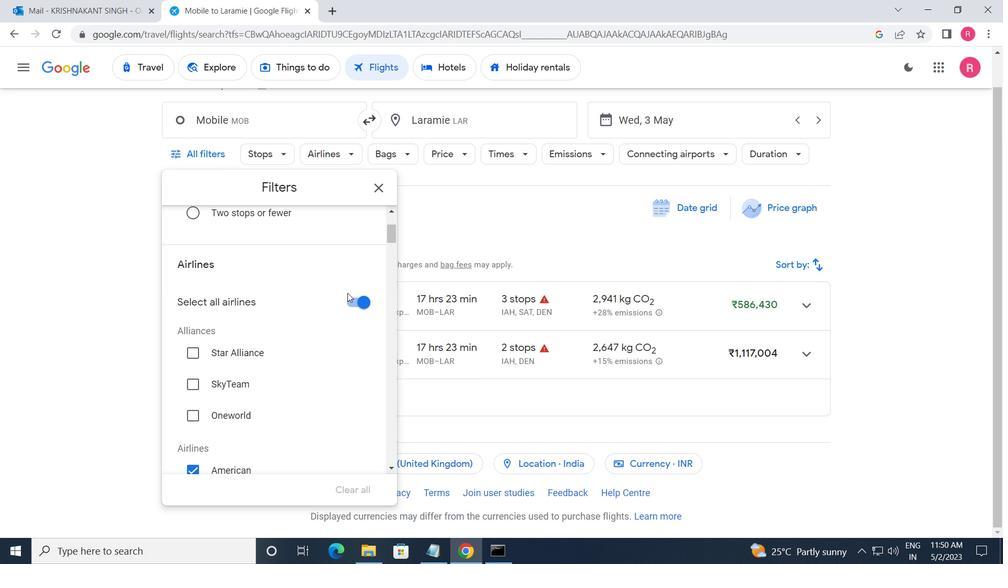 
Action: Mouse pressed left at (360, 304)
Screenshot: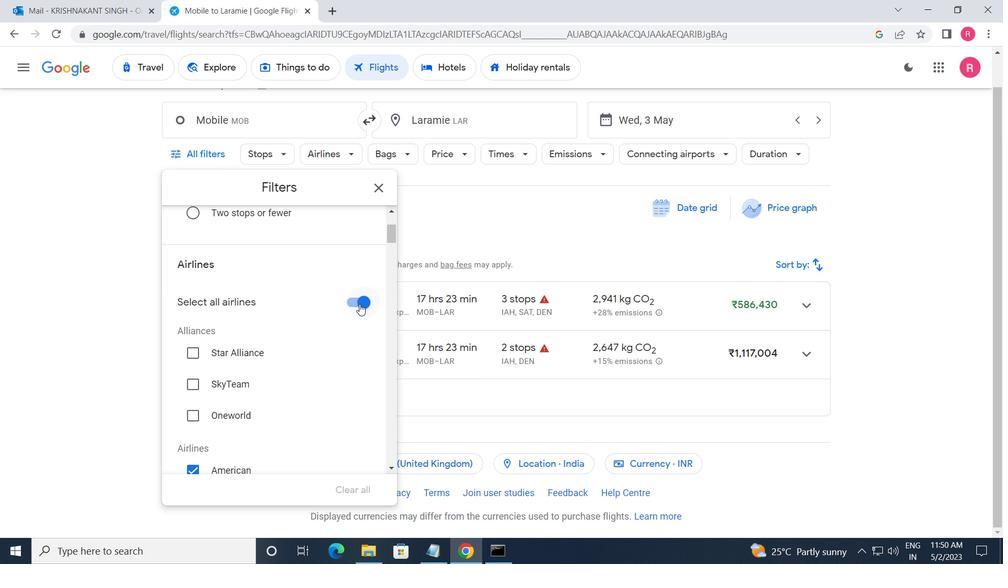 
Action: Mouse moved to (298, 301)
Screenshot: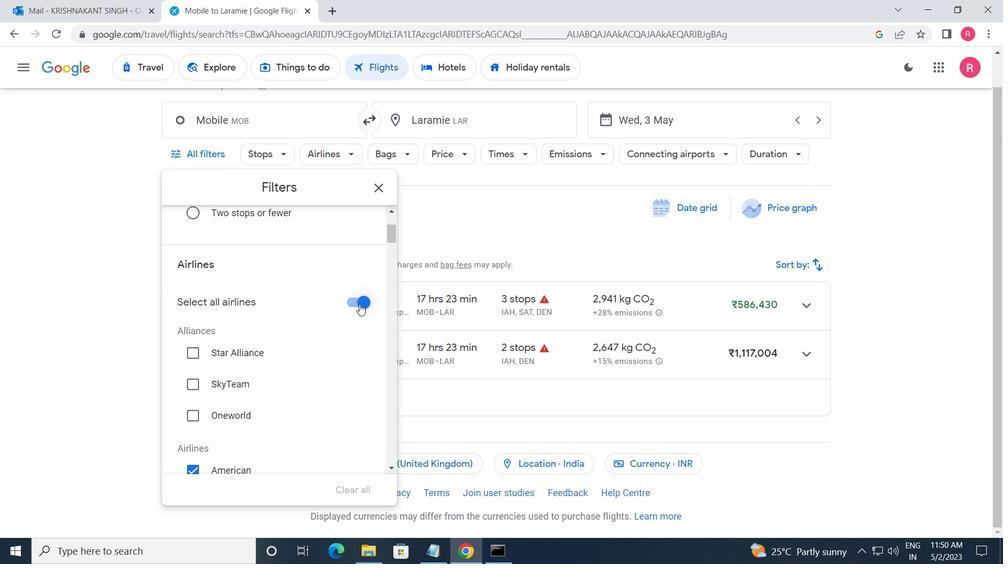 
Action: Mouse scrolled (298, 300) with delta (0, 0)
Screenshot: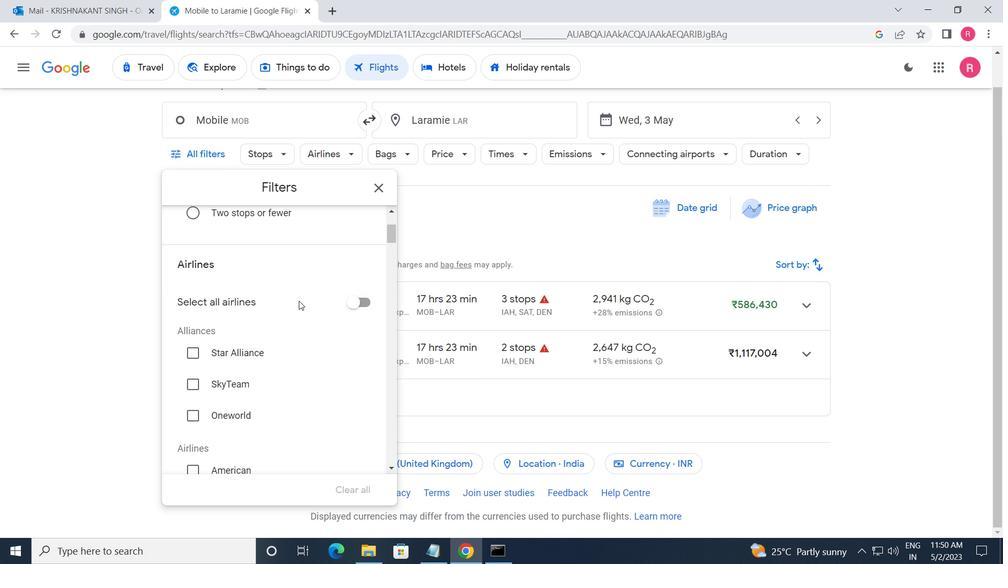
Action: Mouse scrolled (298, 300) with delta (0, 0)
Screenshot: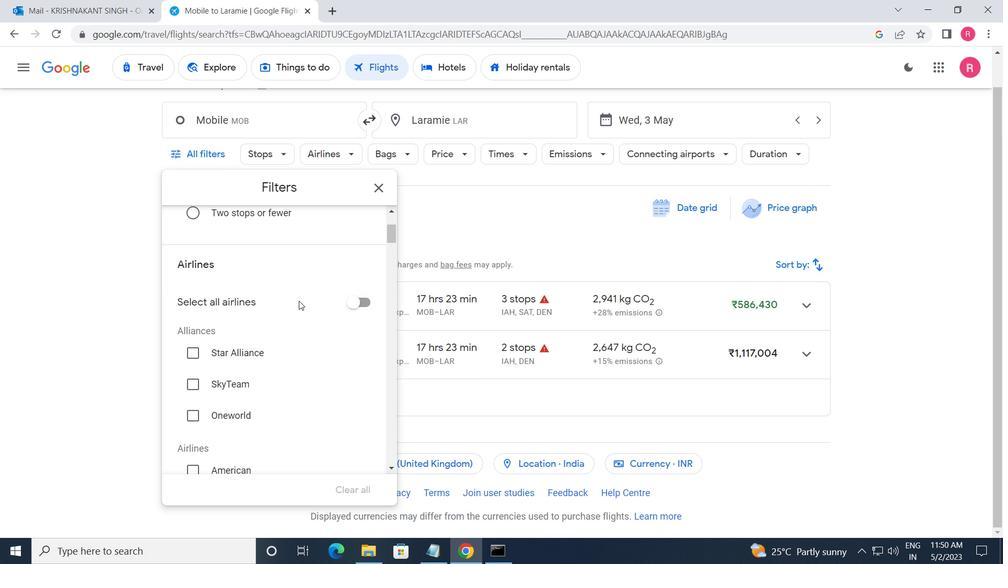 
Action: Mouse scrolled (298, 300) with delta (0, 0)
Screenshot: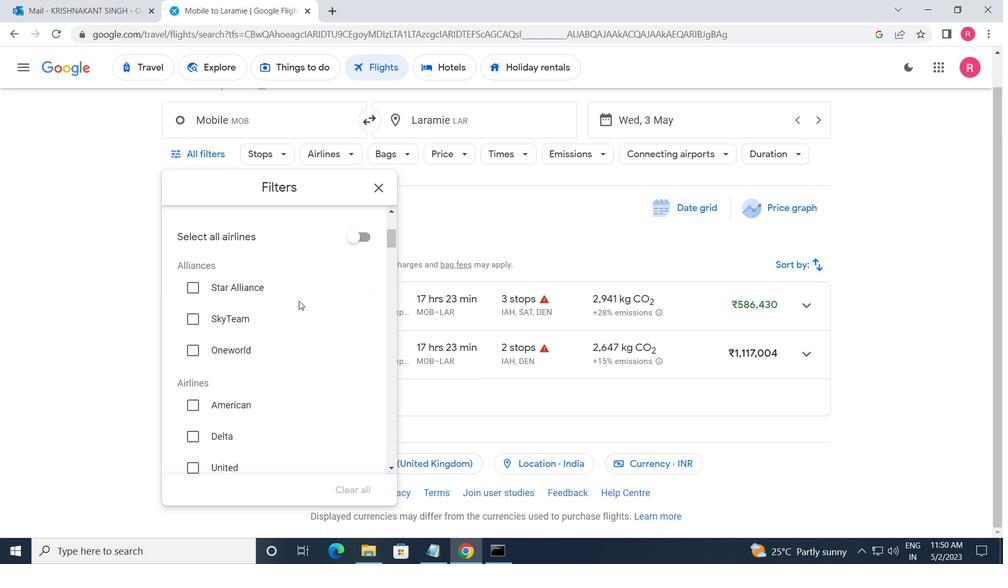 
Action: Mouse scrolled (298, 300) with delta (0, 0)
Screenshot: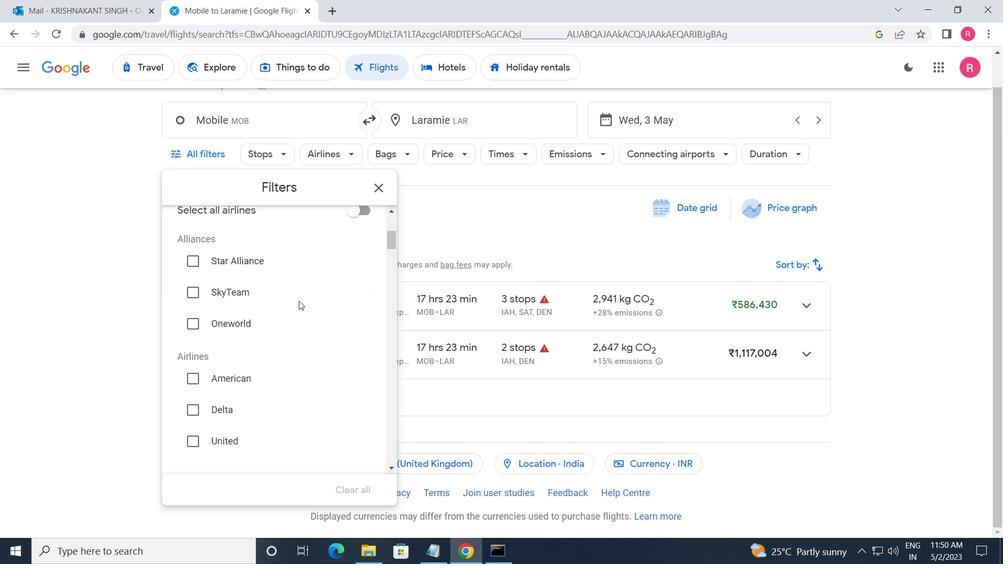 
Action: Mouse scrolled (298, 300) with delta (0, 0)
Screenshot: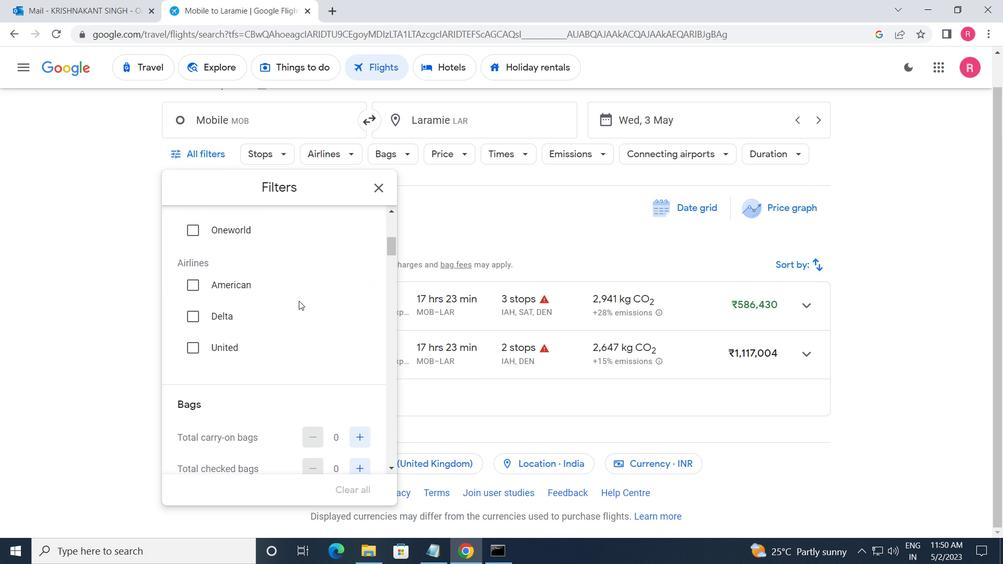 
Action: Mouse moved to (357, 326)
Screenshot: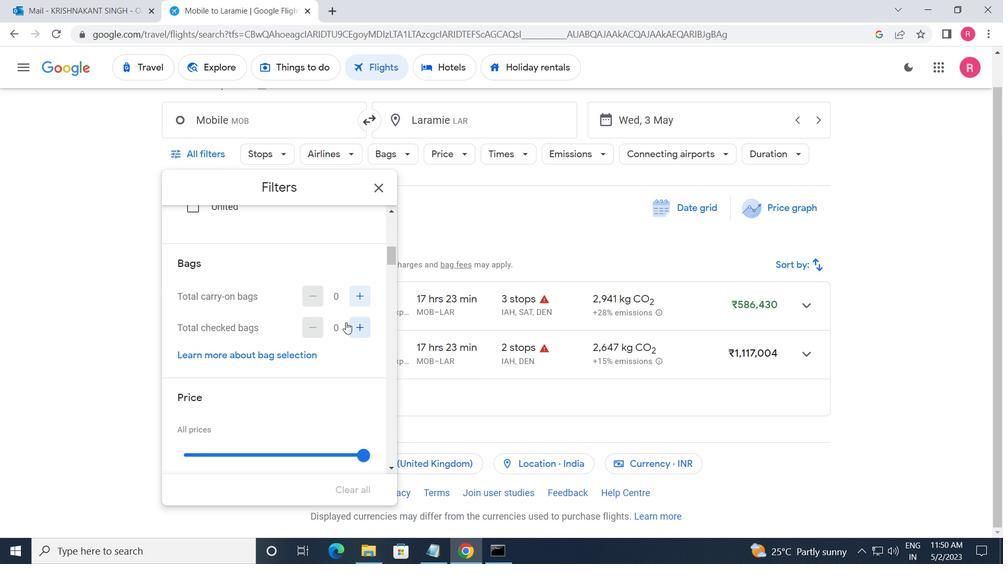 
Action: Mouse pressed left at (357, 326)
Screenshot: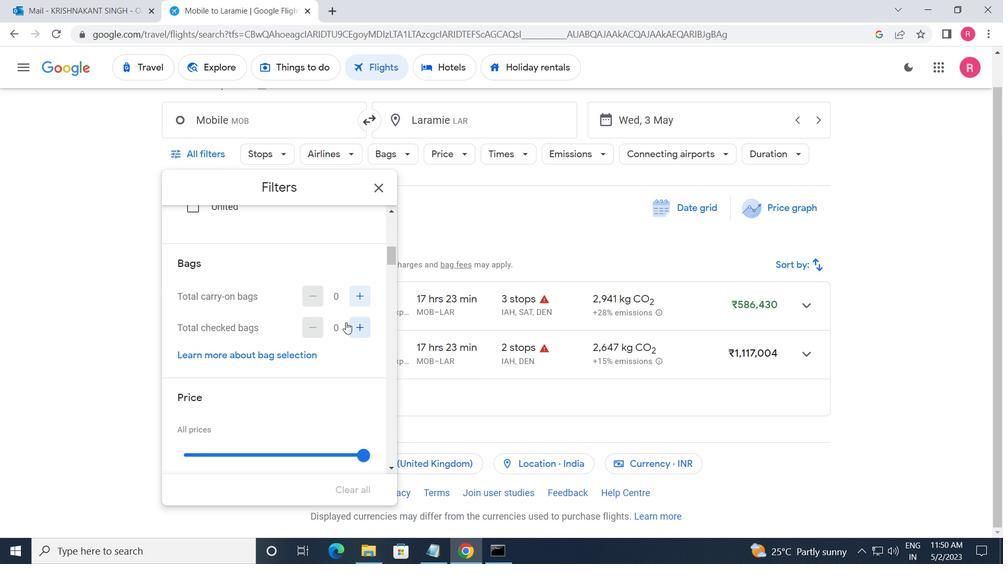 
Action: Mouse moved to (358, 327)
Screenshot: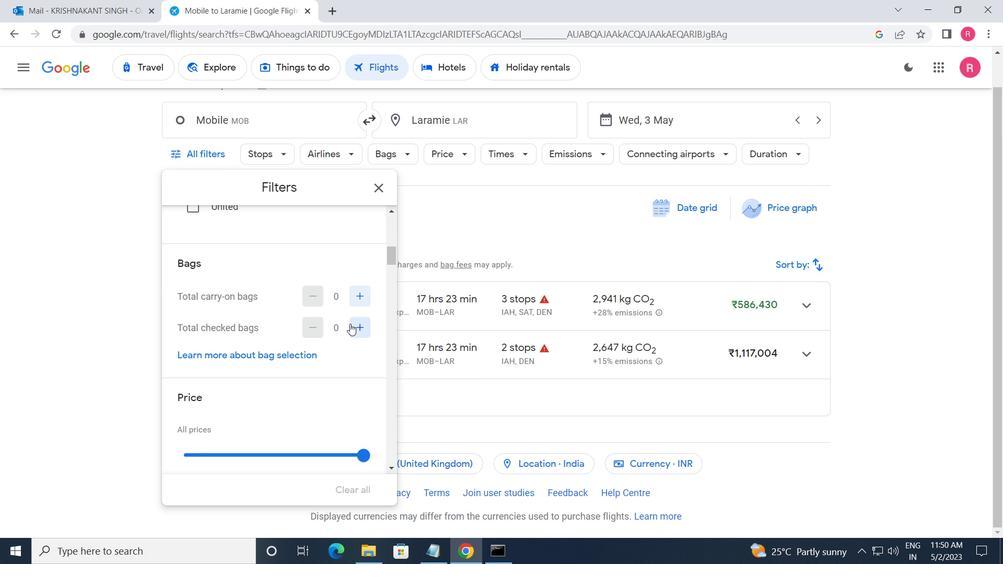 
Action: Mouse pressed left at (358, 327)
Screenshot: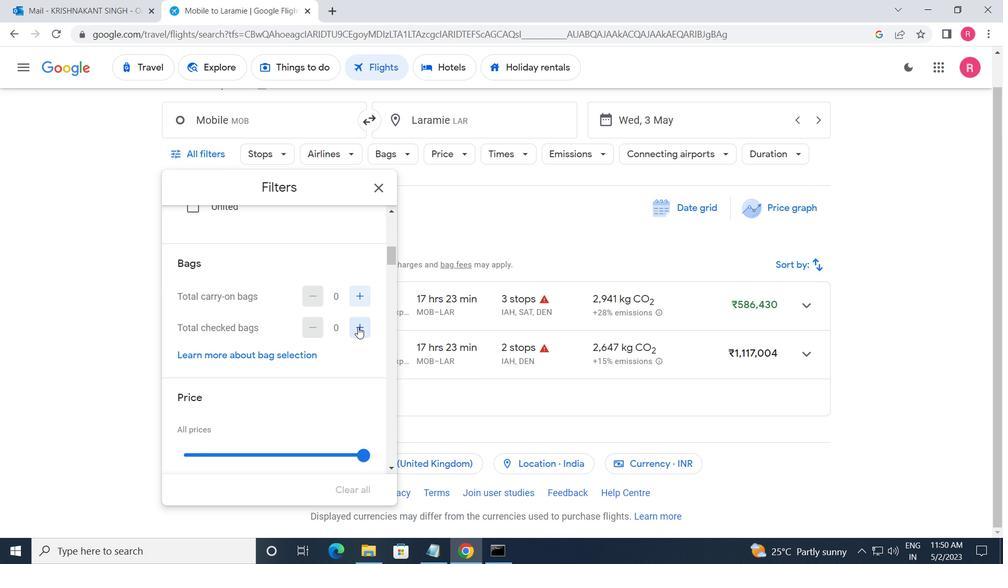 
Action: Mouse pressed left at (358, 327)
Screenshot: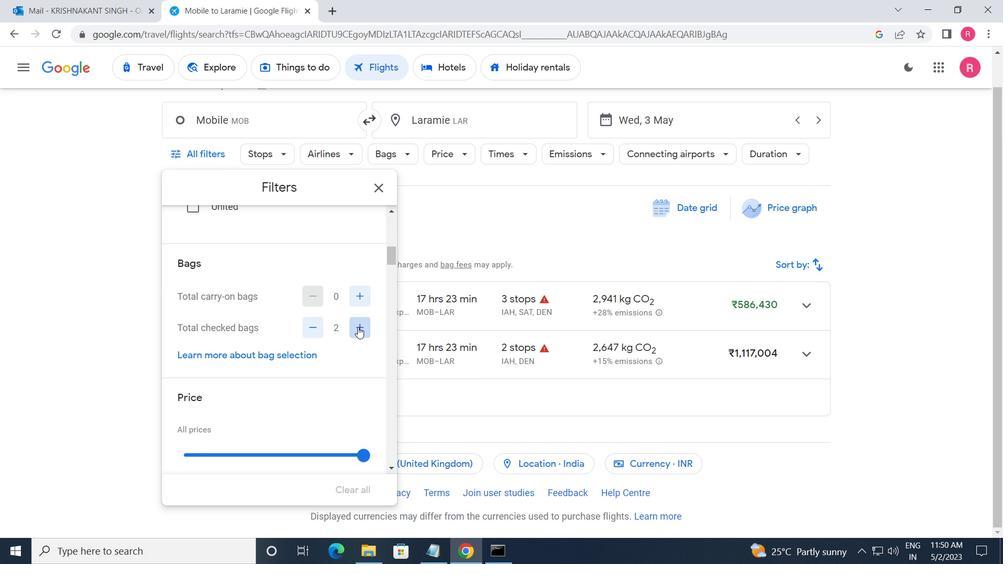 
Action: Mouse pressed left at (358, 327)
Screenshot: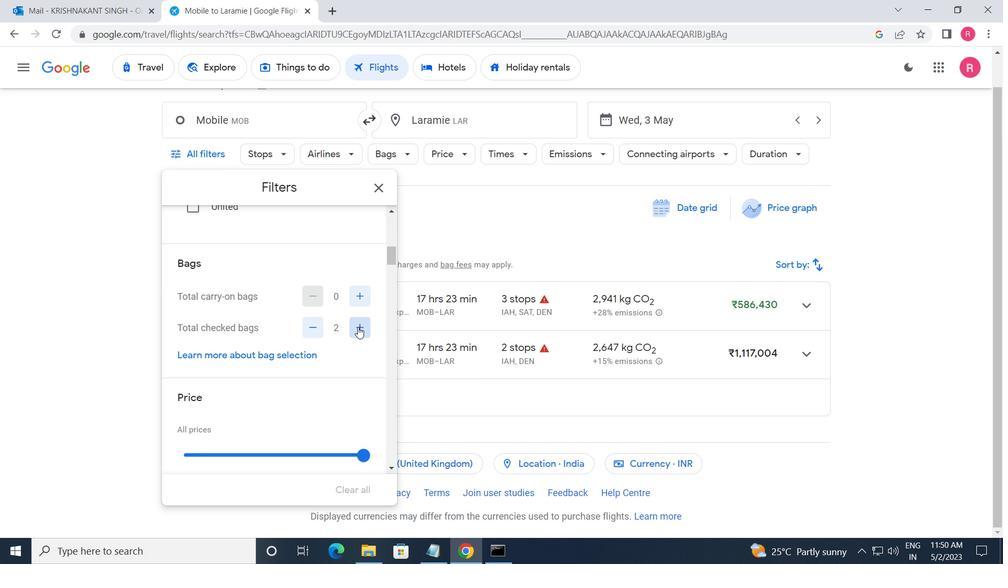 
Action: Mouse pressed left at (358, 327)
Screenshot: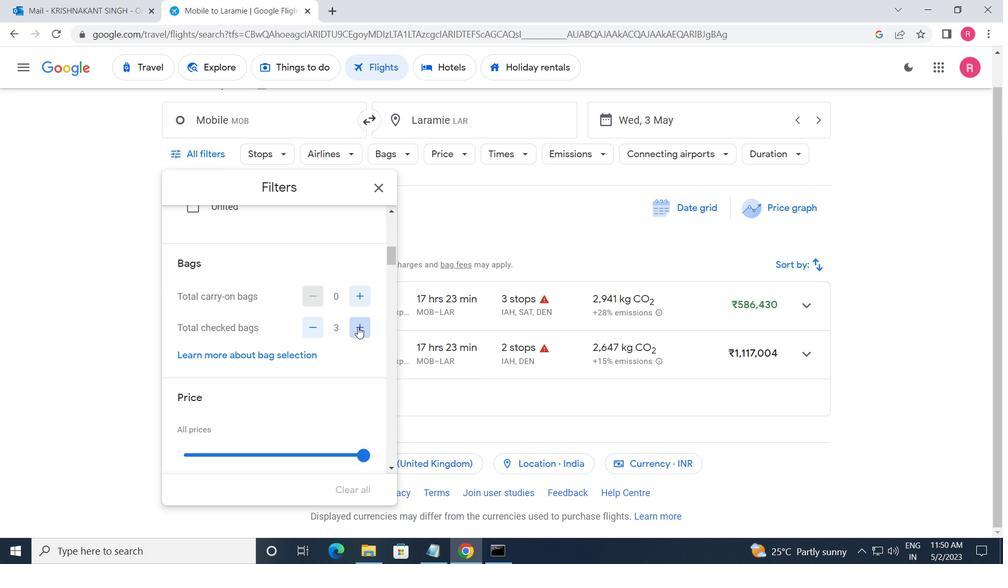 
Action: Mouse pressed left at (358, 327)
Screenshot: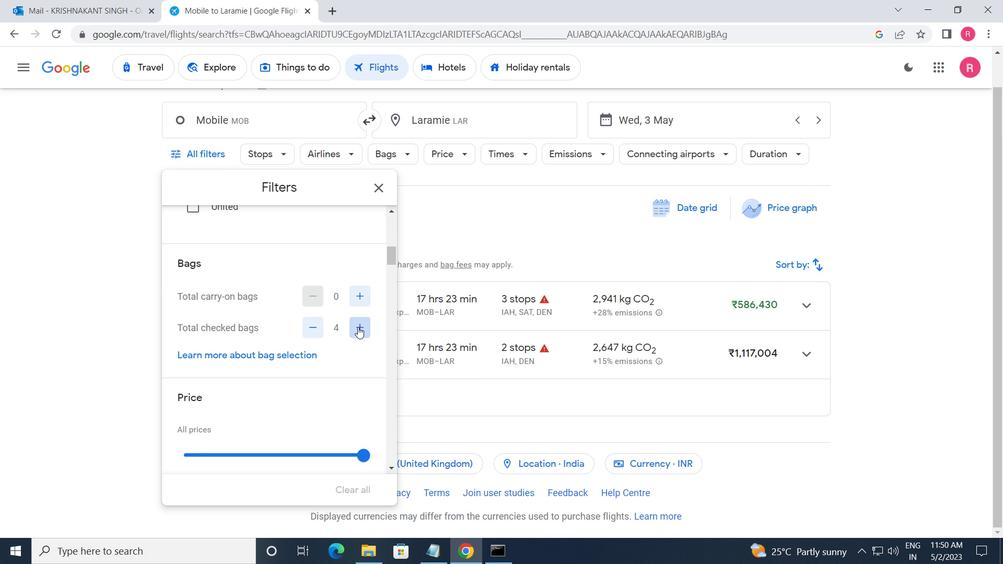 
Action: Mouse pressed left at (358, 327)
Screenshot: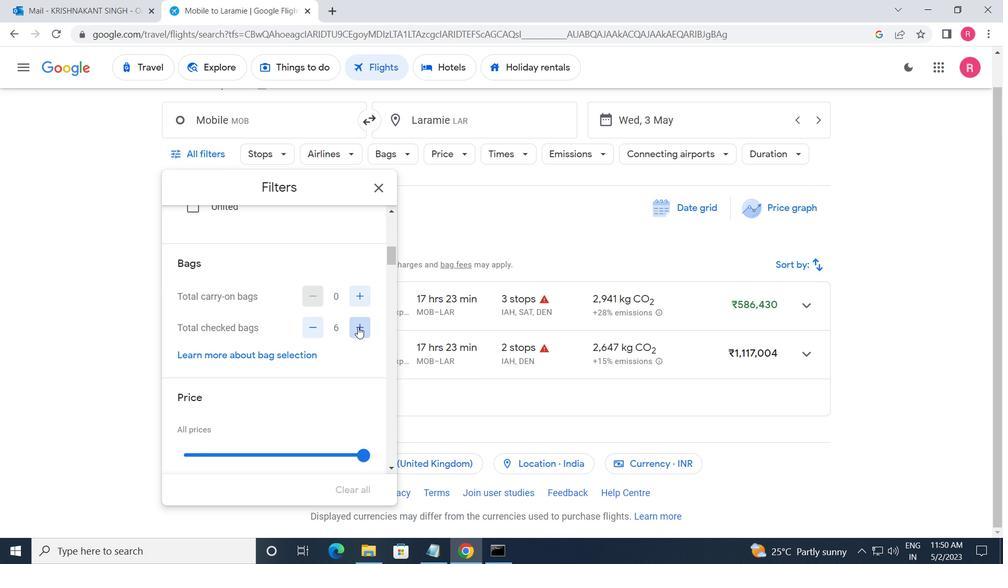 
Action: Mouse moved to (357, 325)
Screenshot: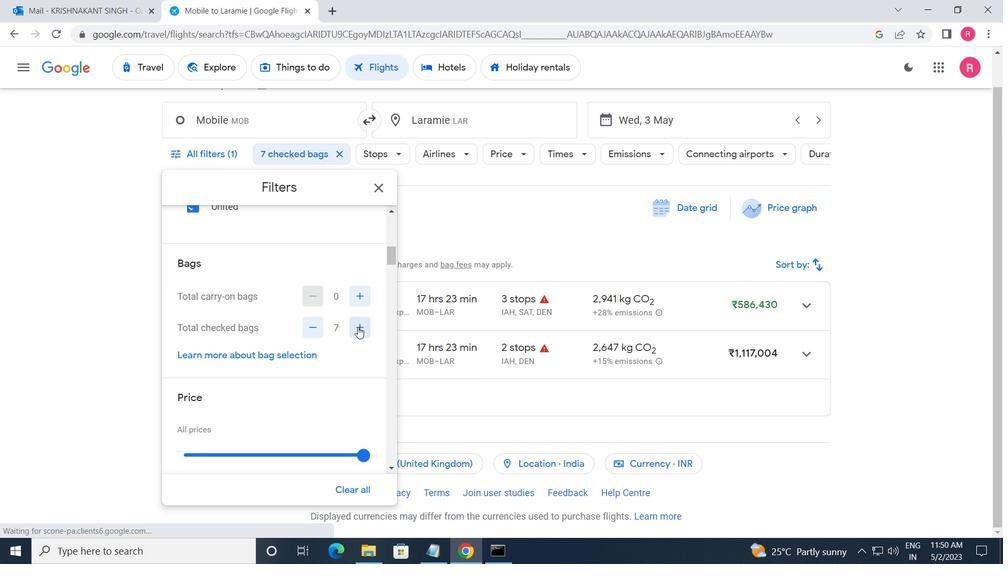 
Action: Mouse scrolled (357, 325) with delta (0, 0)
Screenshot: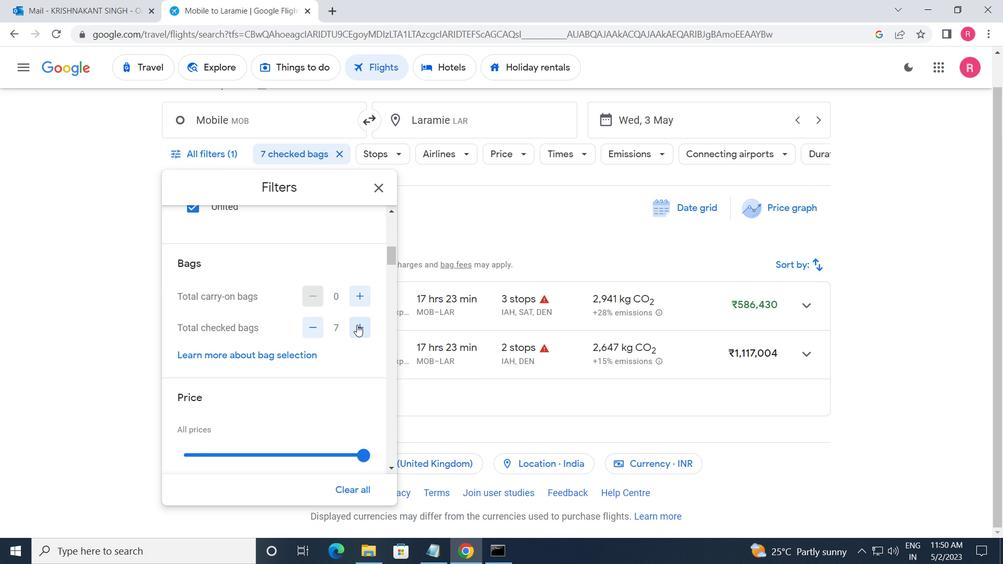 
Action: Mouse moved to (367, 377)
Screenshot: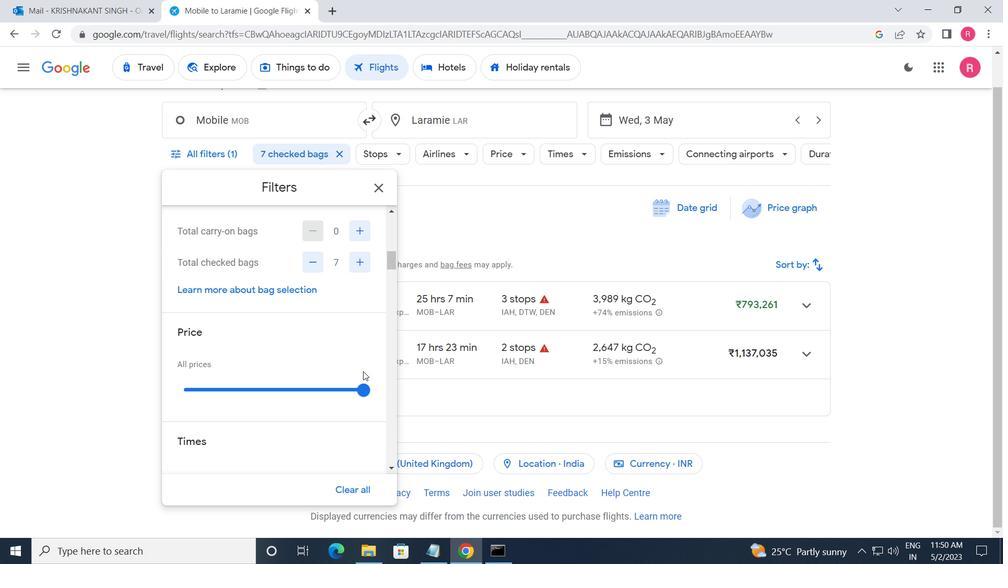 
Action: Mouse pressed left at (367, 377)
Screenshot: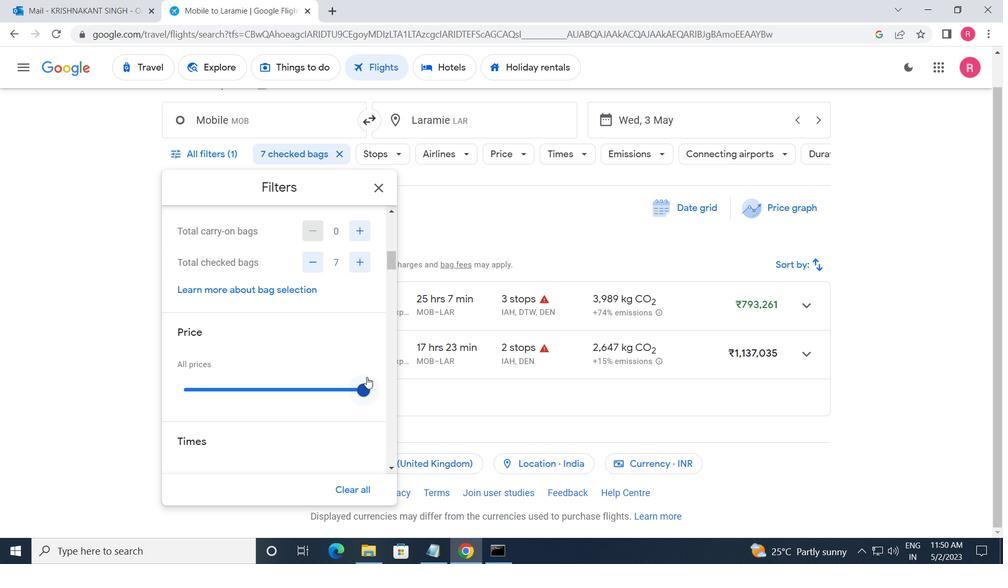
Action: Mouse moved to (247, 361)
Screenshot: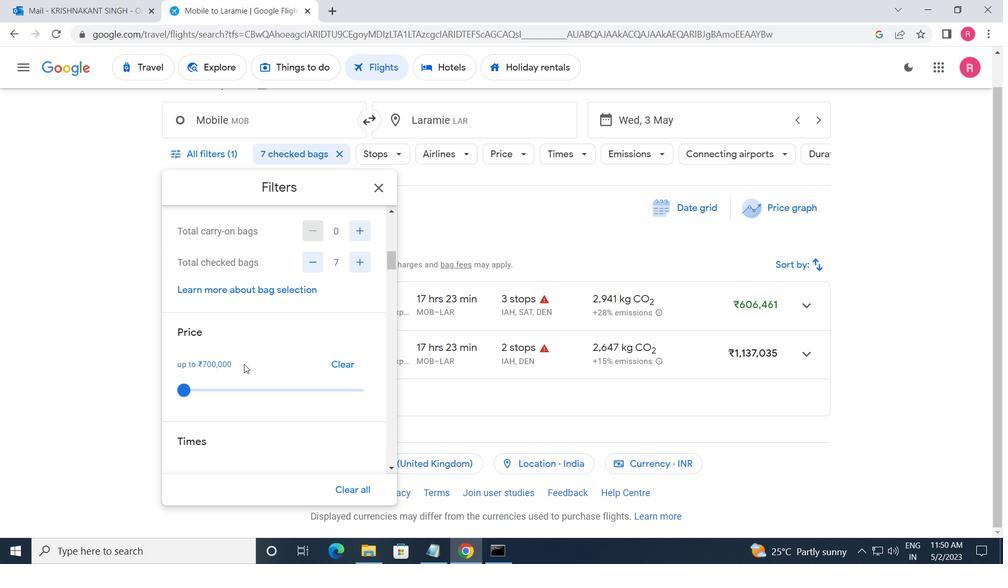 
Action: Mouse scrolled (247, 361) with delta (0, 0)
Screenshot: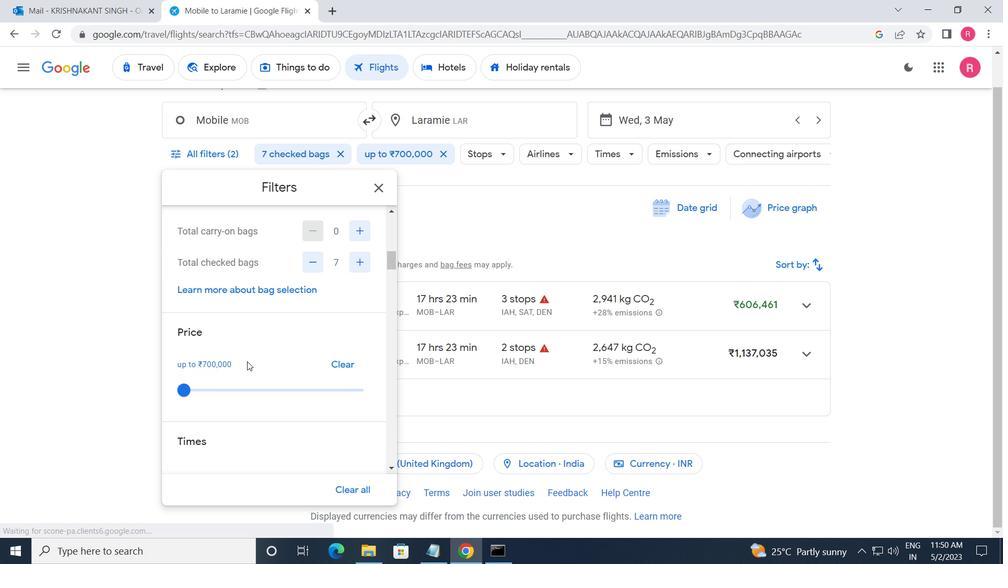 
Action: Mouse scrolled (247, 361) with delta (0, 0)
Screenshot: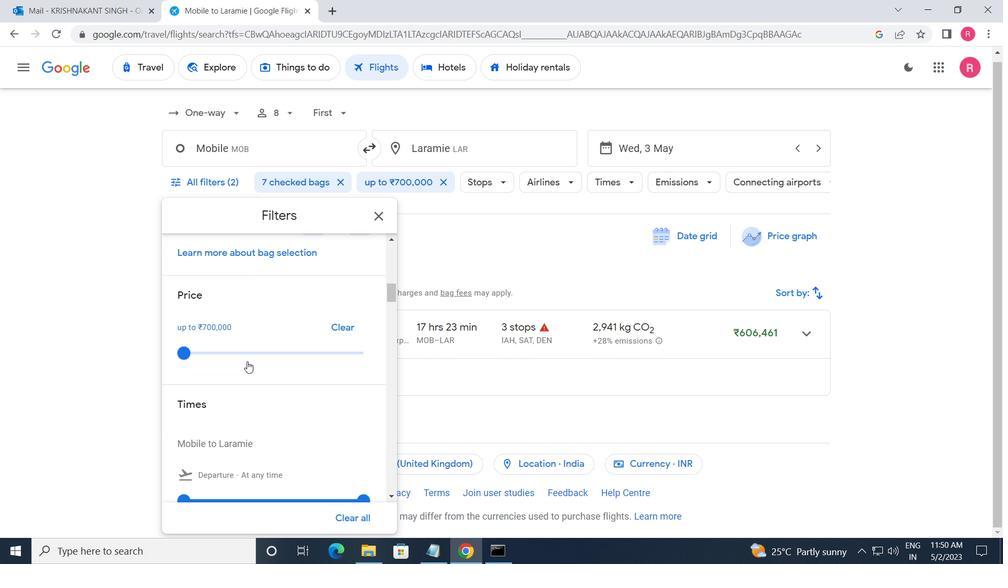 
Action: Mouse moved to (248, 361)
Screenshot: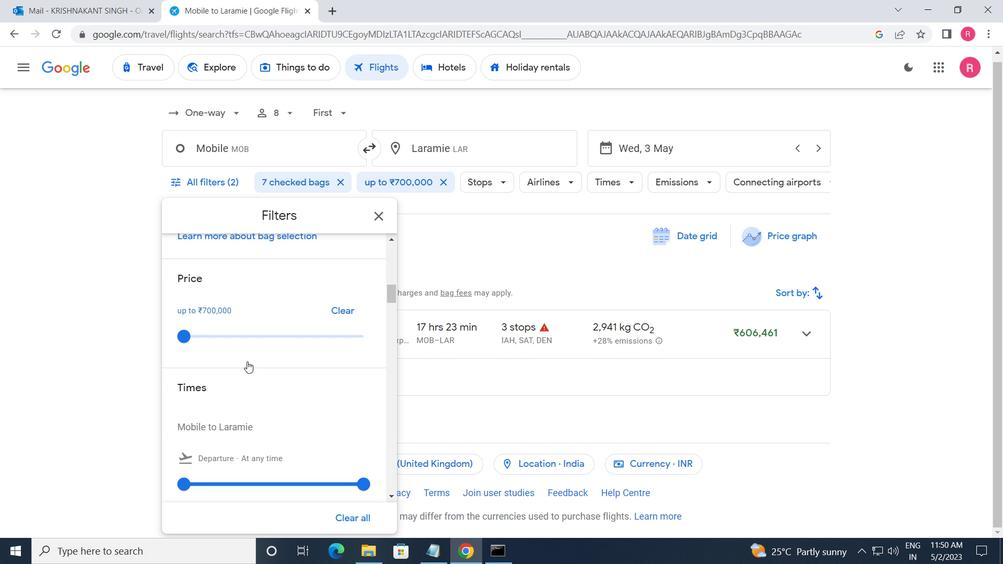 
Action: Mouse scrolled (248, 361) with delta (0, 0)
Screenshot: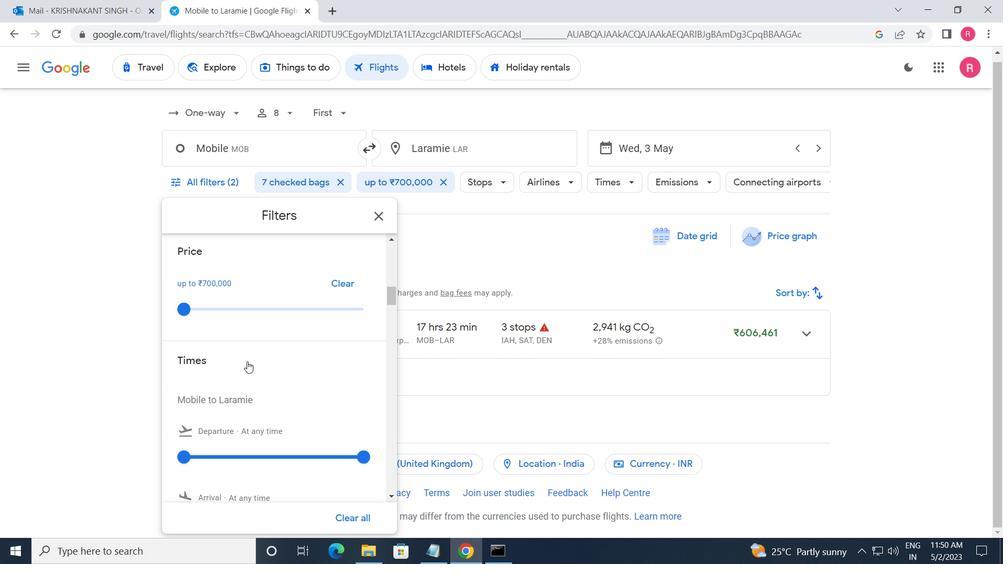 
Action: Mouse scrolled (248, 361) with delta (0, 0)
Screenshot: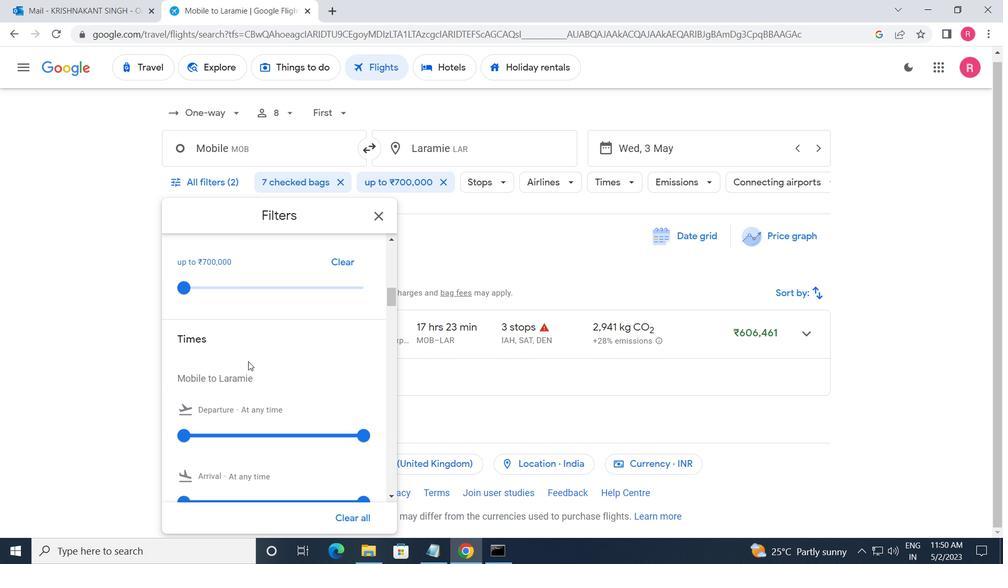 
Action: Mouse moved to (187, 309)
Screenshot: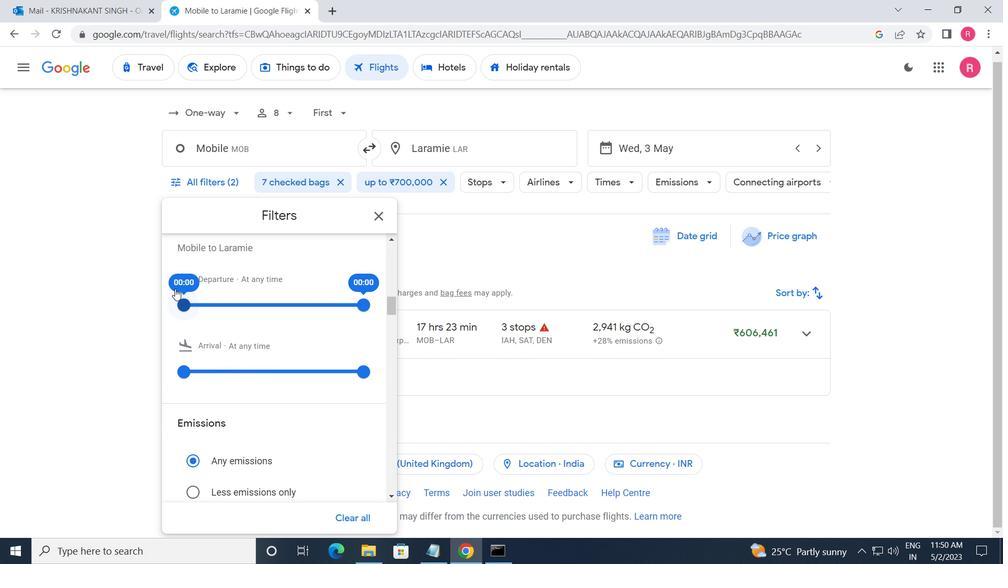 
Action: Mouse pressed left at (187, 309)
Screenshot: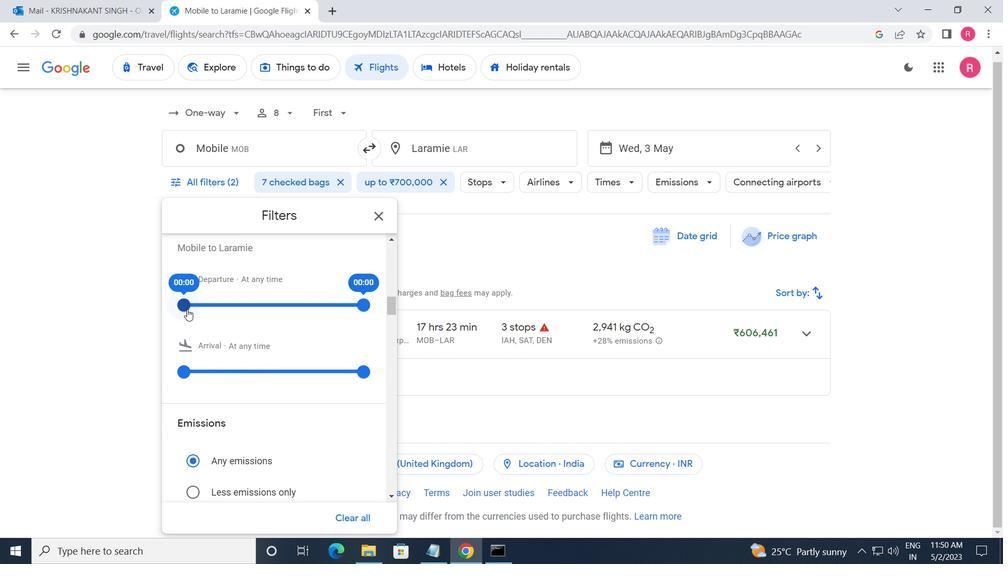 
Action: Mouse moved to (364, 304)
Screenshot: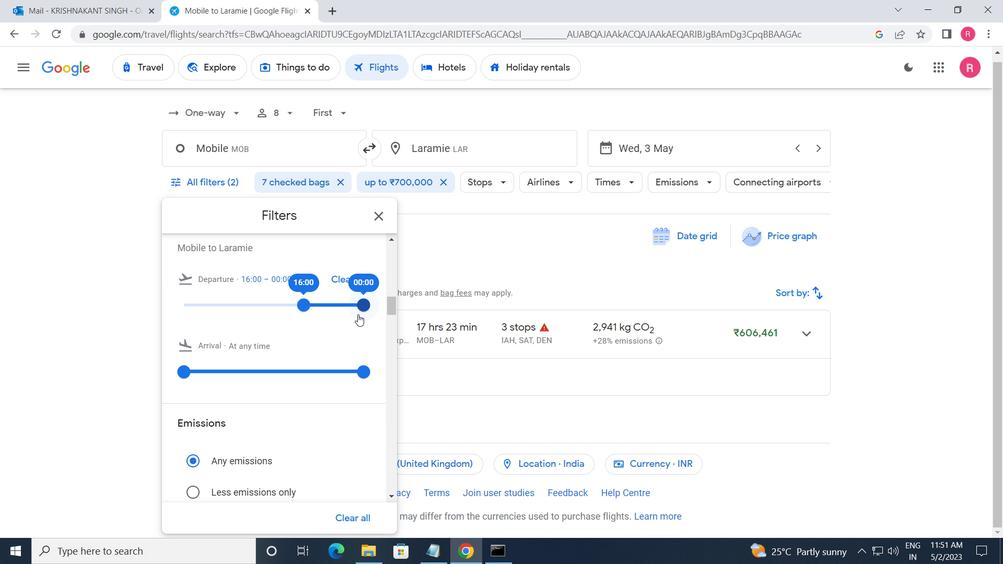 
Action: Mouse pressed left at (364, 304)
Screenshot: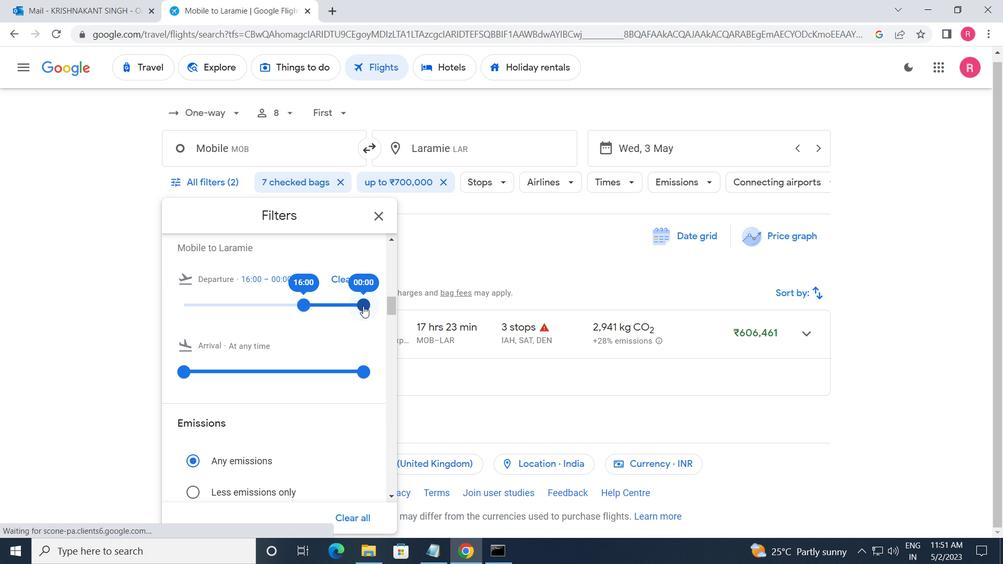 
Action: Mouse moved to (378, 222)
Screenshot: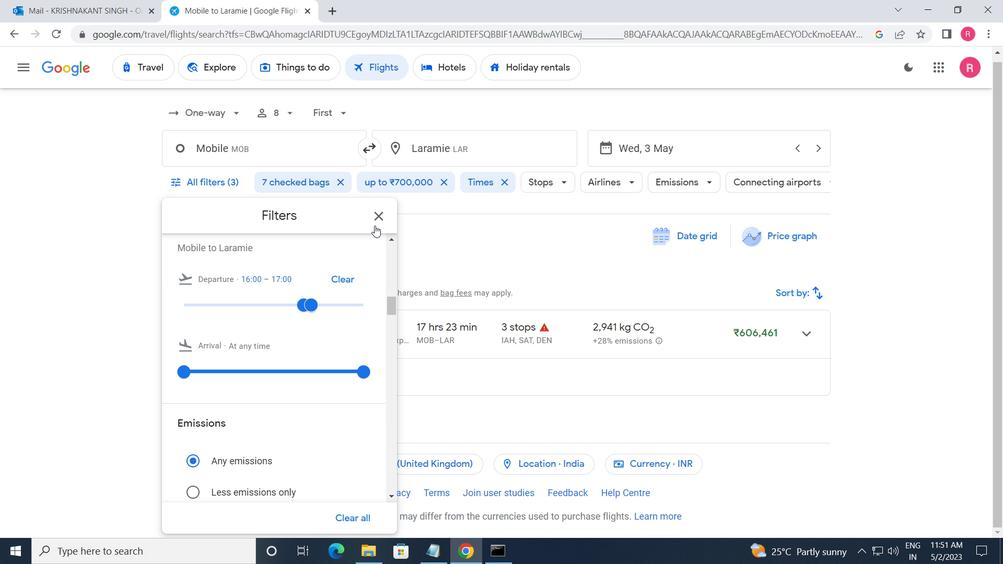 
Action: Mouse pressed left at (378, 222)
Screenshot: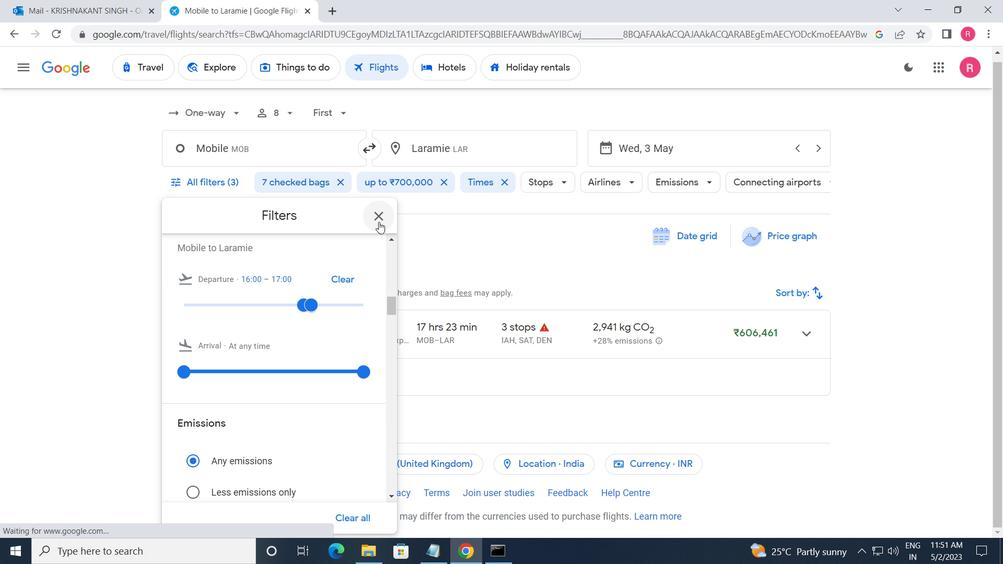 
Action: Mouse moved to (291, 41)
Screenshot: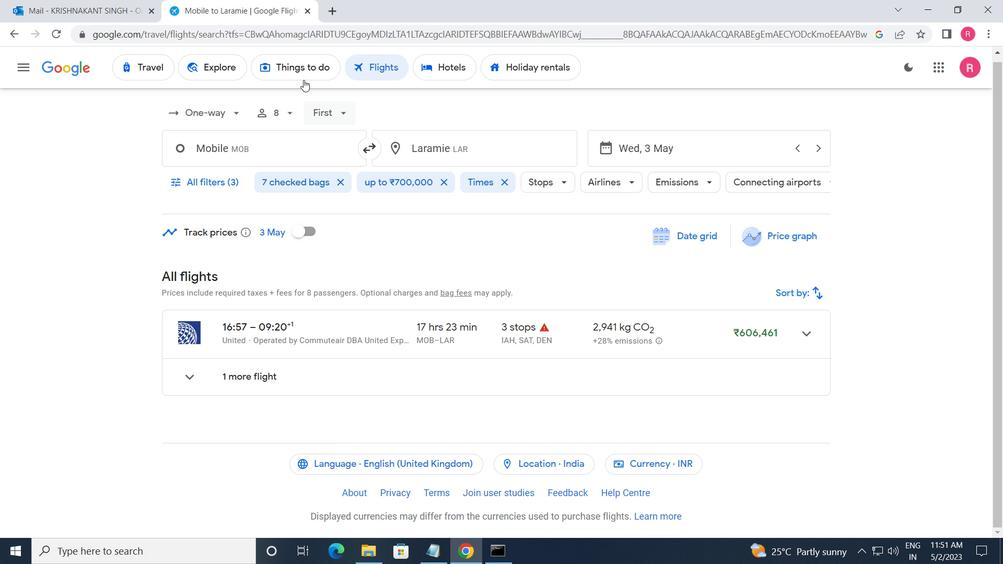 
